 Task: Find connections with filter location Oliveira with filter topic #Leanstartupswith filter profile language Potuguese with filter current company W. L. Gore & Associates with filter school National Law School of India University with filter industry Hotels and Motels with filter service category Writing with filter keywords title Warehouse Worker
Action: Mouse moved to (212, 282)
Screenshot: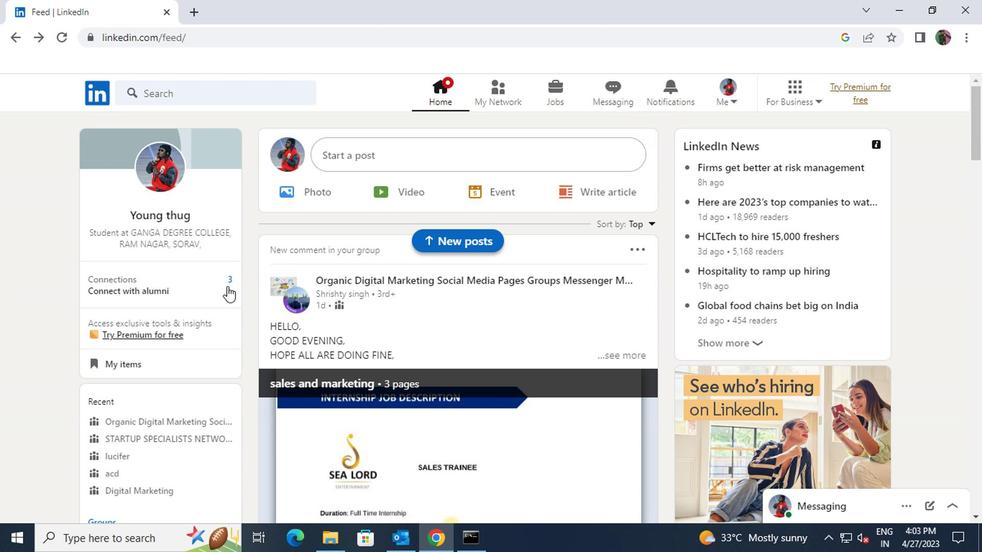 
Action: Mouse pressed left at (212, 282)
Screenshot: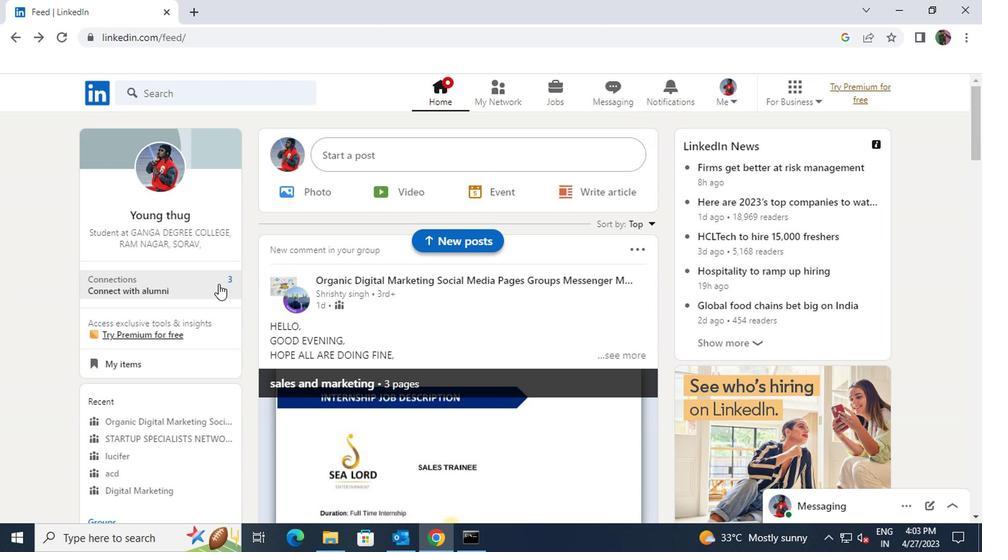 
Action: Mouse moved to (211, 179)
Screenshot: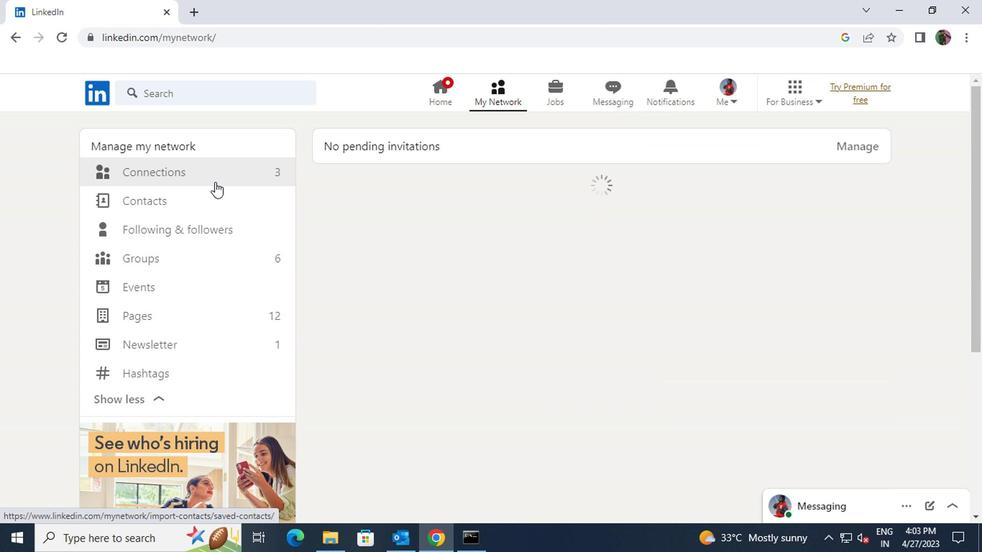 
Action: Mouse pressed left at (211, 179)
Screenshot: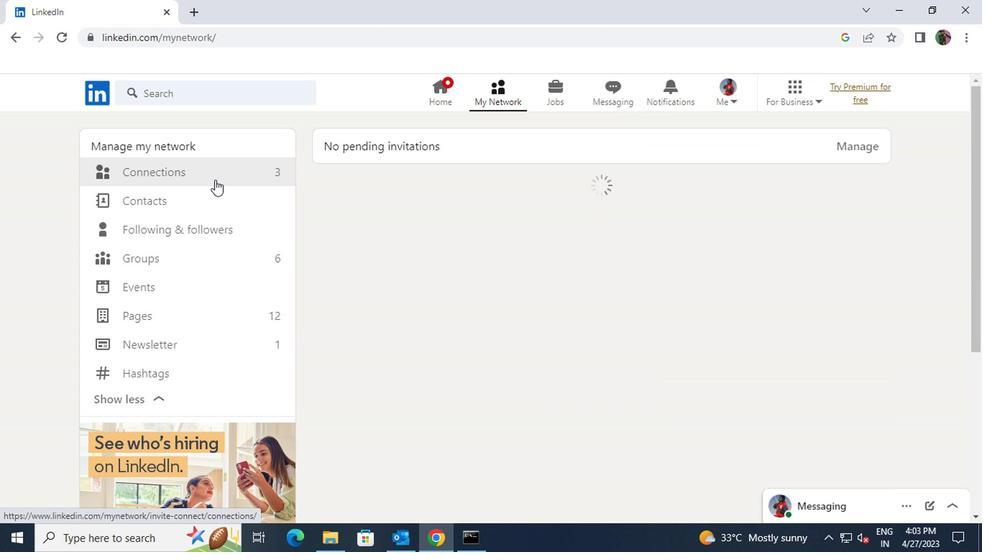 
Action: Mouse moved to (569, 175)
Screenshot: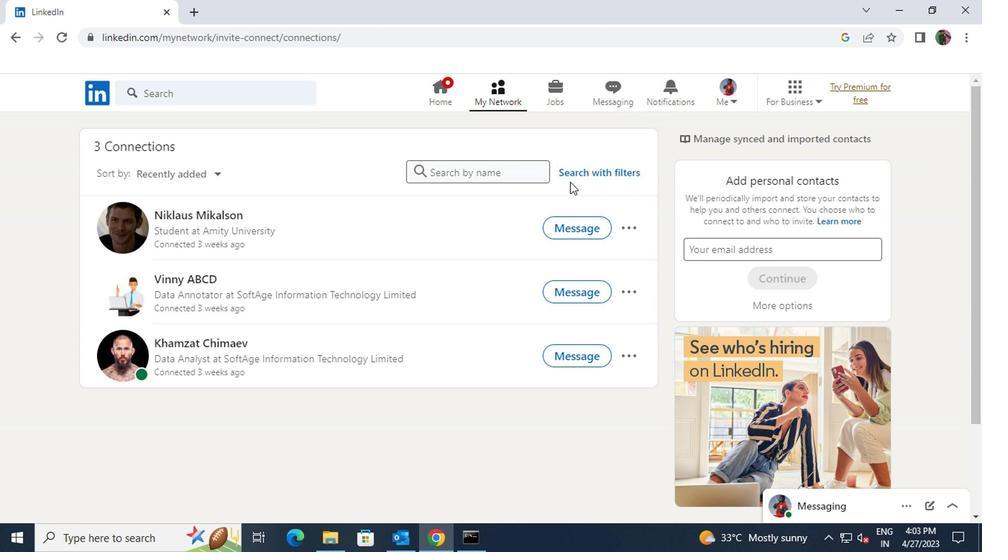 
Action: Mouse pressed left at (569, 175)
Screenshot: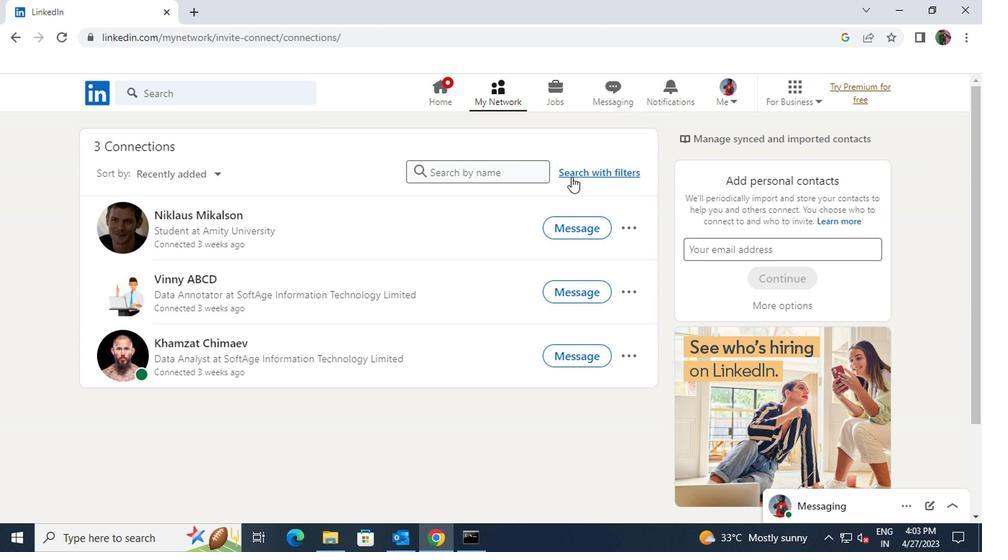 
Action: Mouse moved to (536, 131)
Screenshot: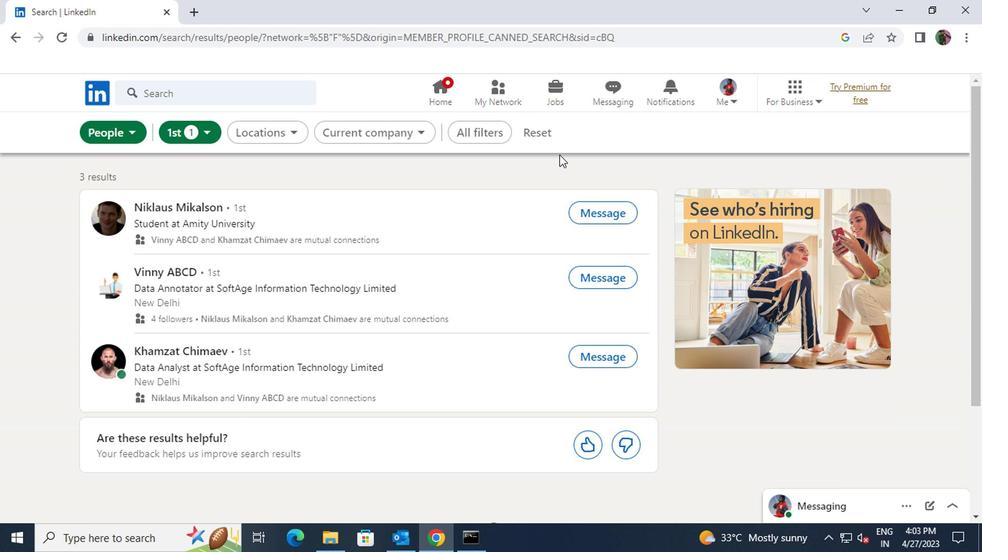 
Action: Mouse pressed left at (536, 131)
Screenshot: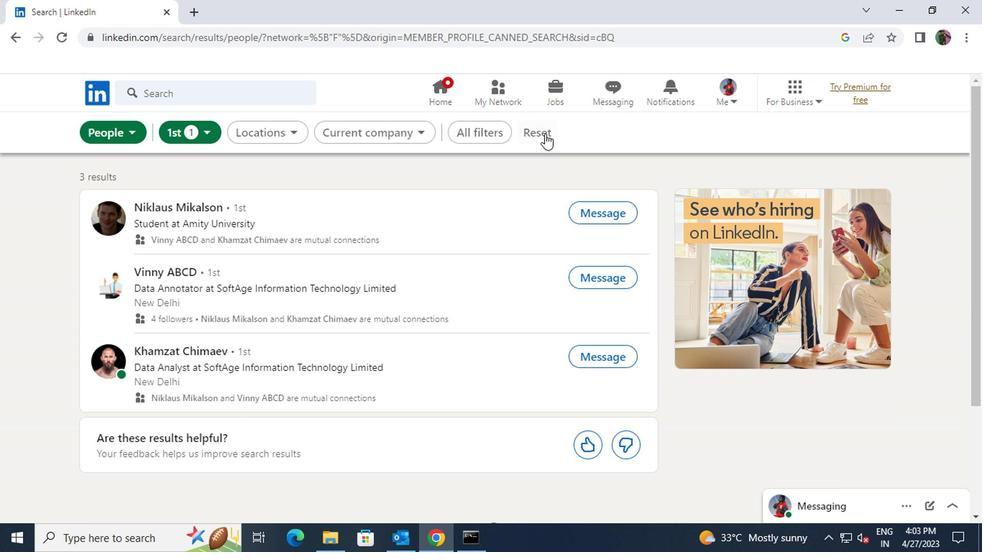 
Action: Mouse moved to (527, 131)
Screenshot: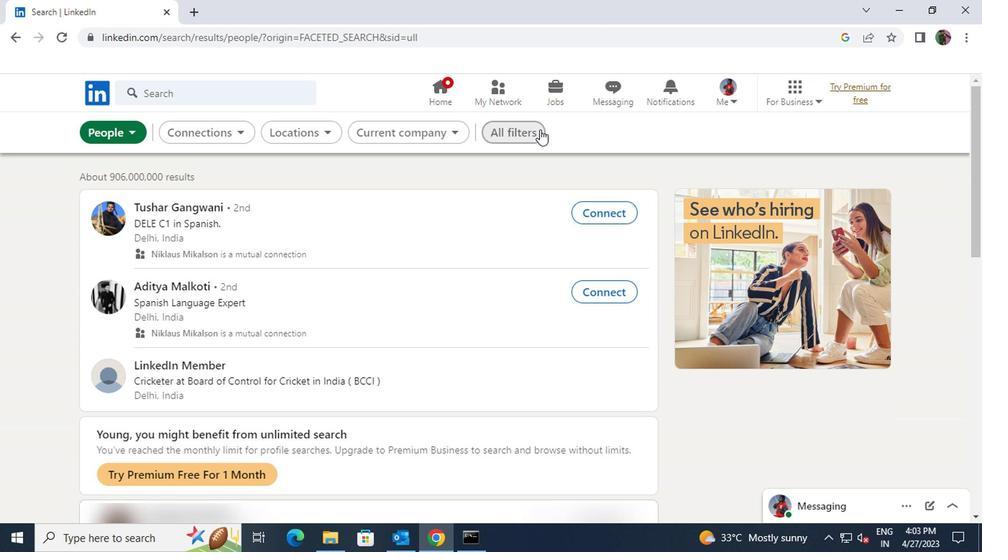 
Action: Mouse pressed left at (527, 131)
Screenshot: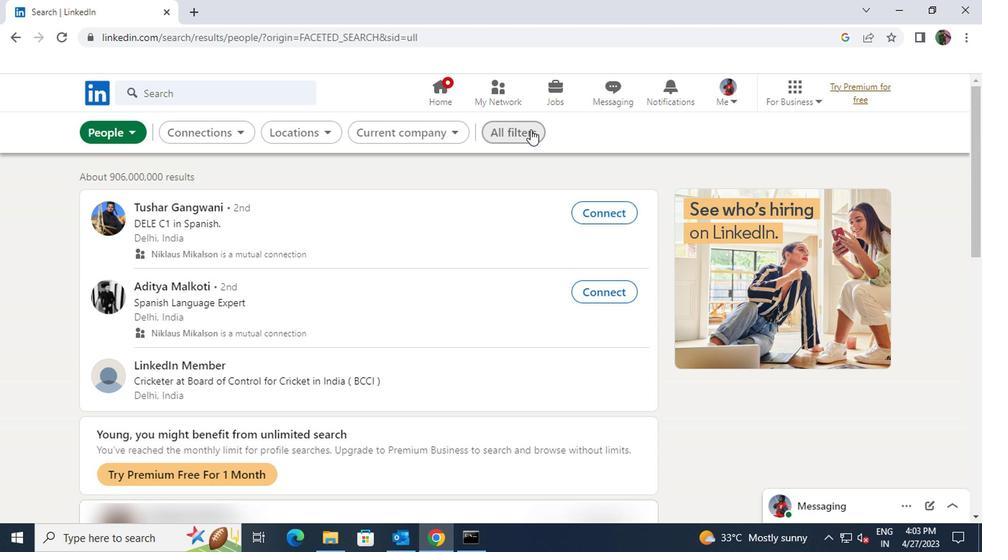 
Action: Mouse moved to (729, 323)
Screenshot: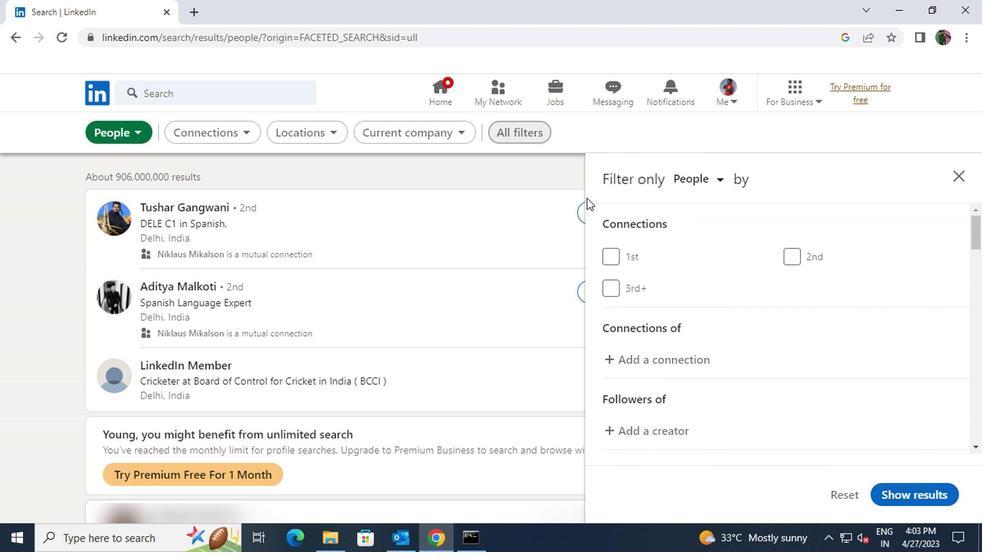 
Action: Mouse scrolled (729, 322) with delta (0, 0)
Screenshot: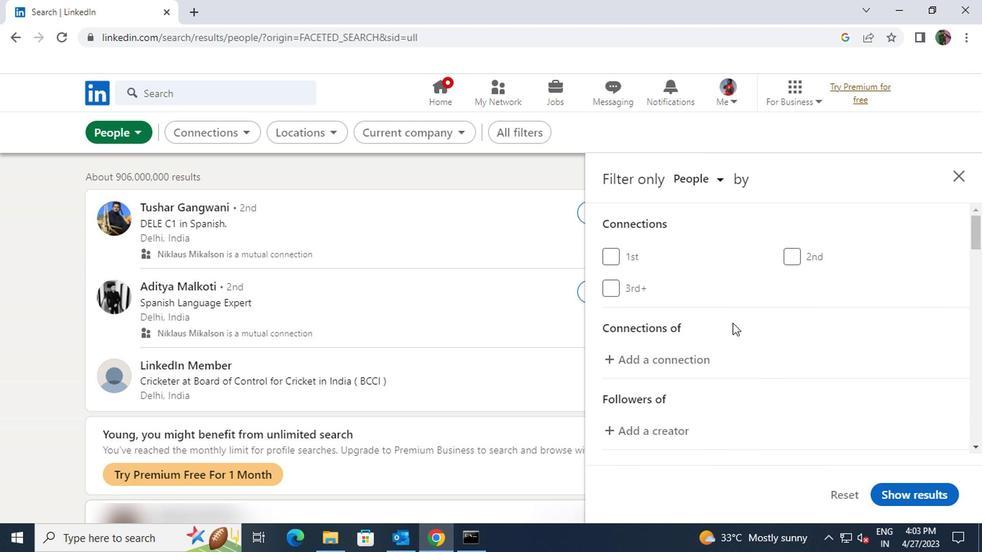 
Action: Mouse scrolled (729, 322) with delta (0, 0)
Screenshot: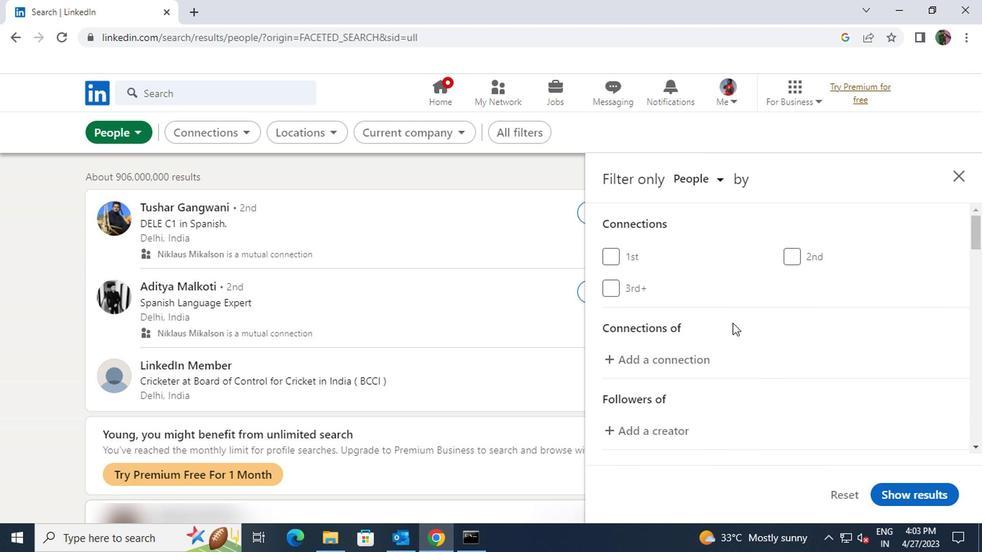 
Action: Mouse moved to (729, 323)
Screenshot: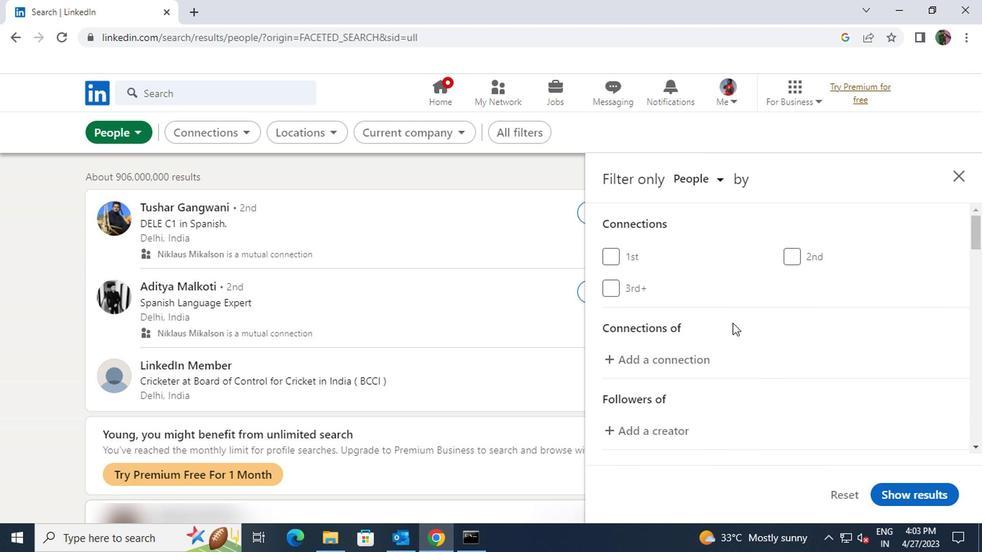 
Action: Mouse scrolled (729, 322) with delta (0, 0)
Screenshot: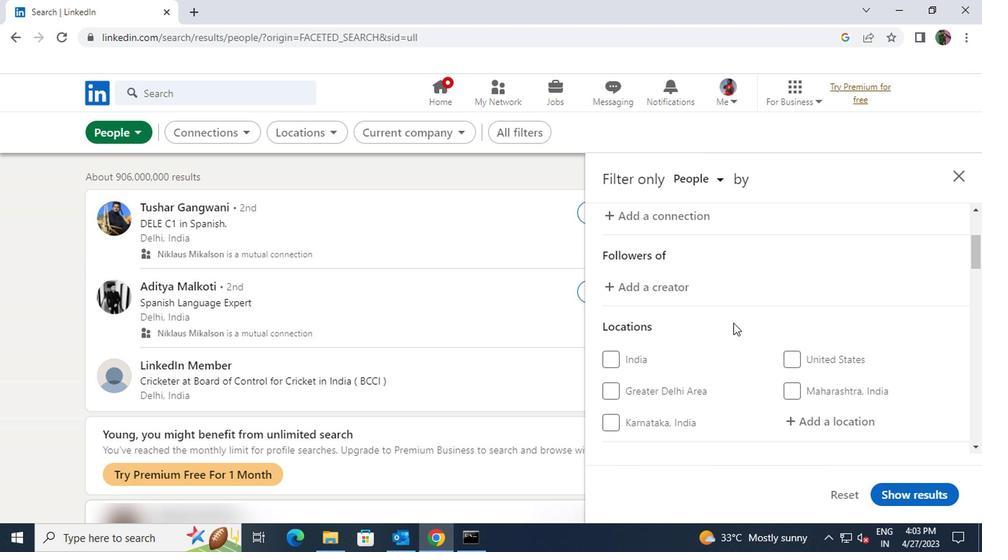 
Action: Mouse moved to (796, 347)
Screenshot: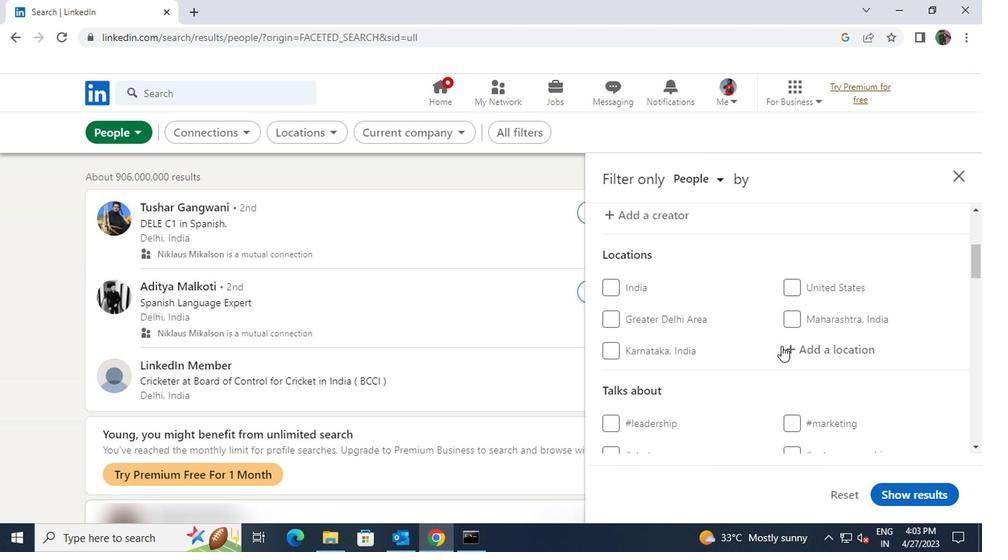 
Action: Mouse pressed left at (796, 347)
Screenshot: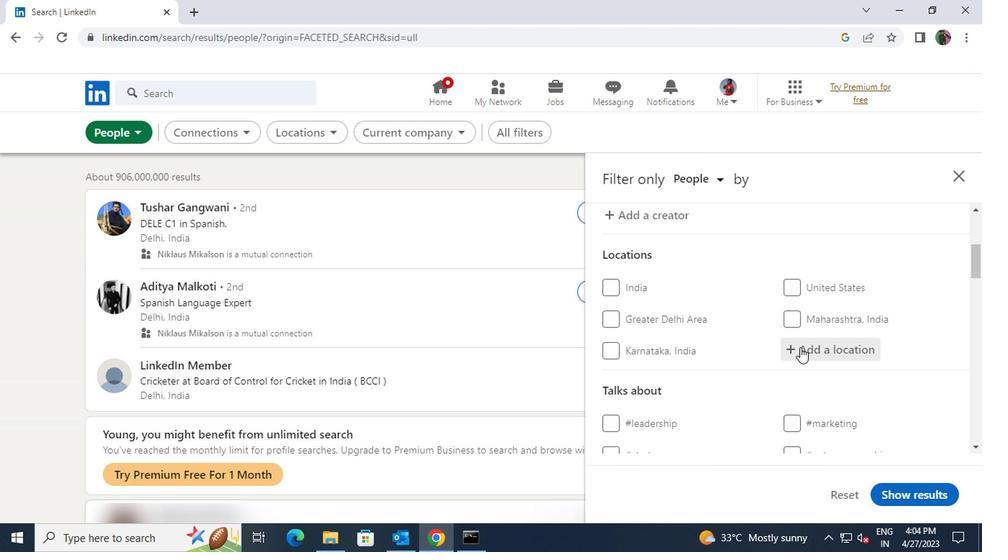 
Action: Key pressed <Key.shift>OLIVEIRA
Screenshot: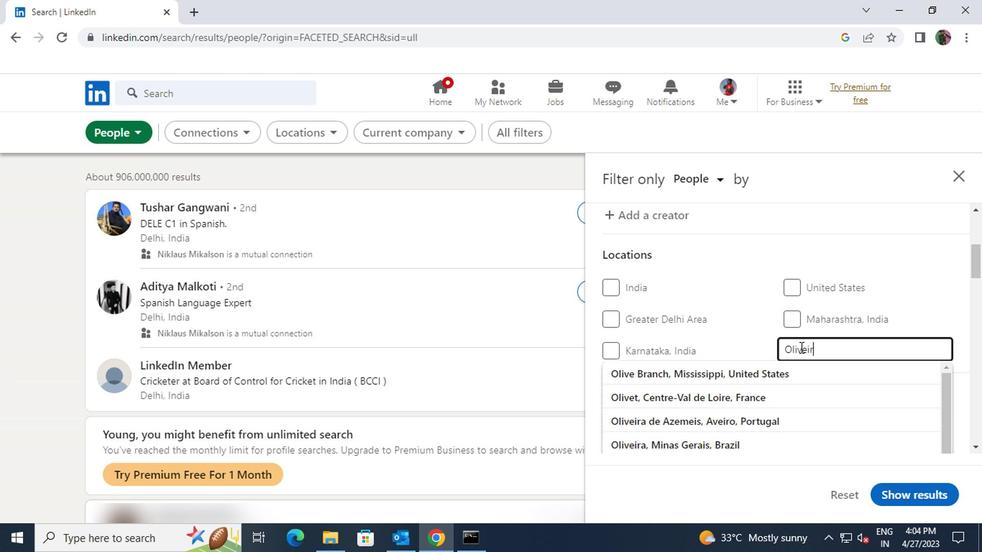 
Action: Mouse moved to (795, 370)
Screenshot: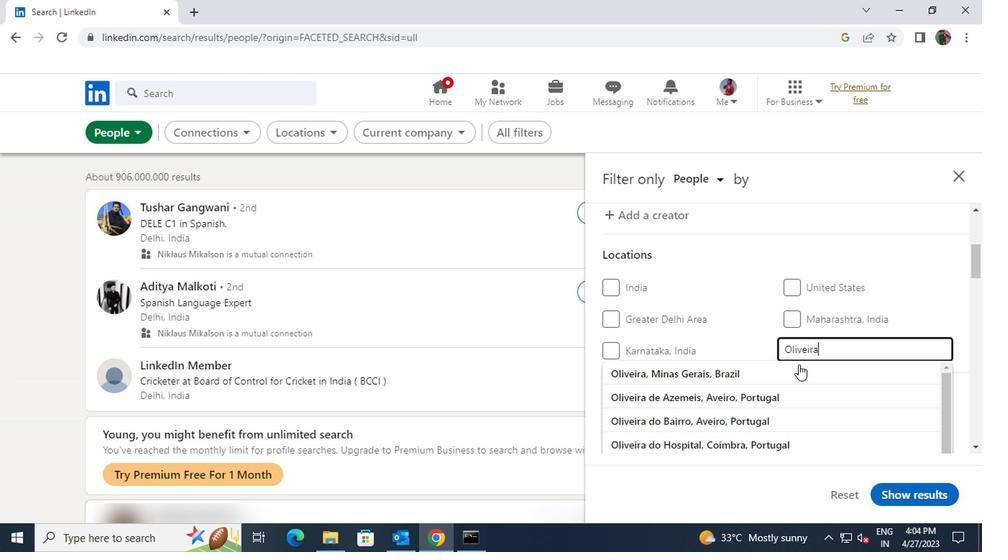 
Action: Mouse pressed left at (795, 370)
Screenshot: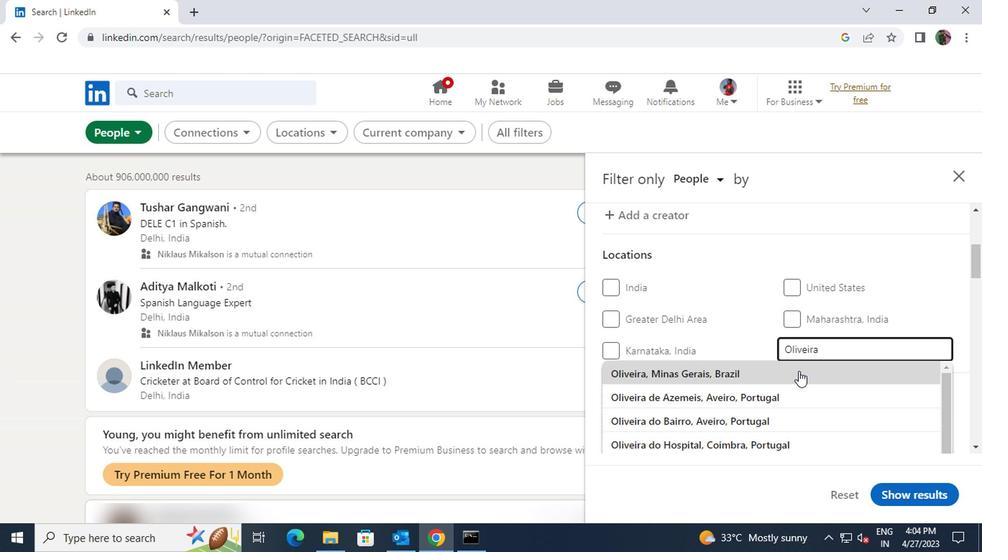 
Action: Mouse scrolled (795, 370) with delta (0, 0)
Screenshot: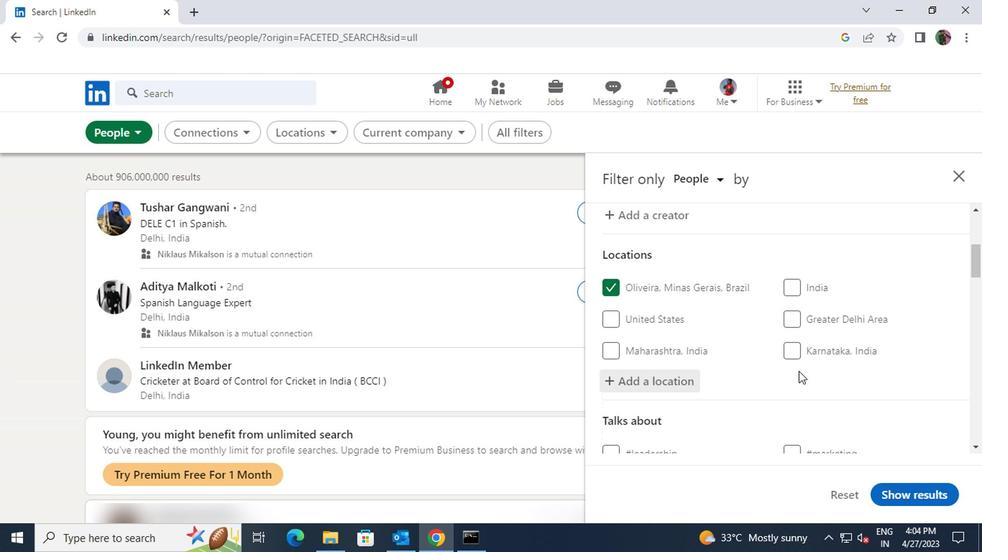 
Action: Mouse scrolled (795, 370) with delta (0, 0)
Screenshot: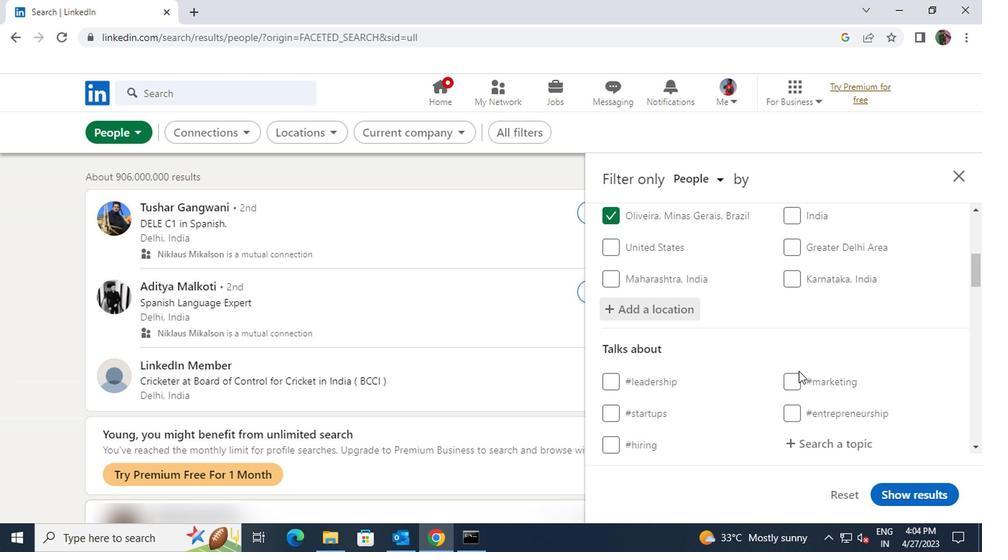 
Action: Mouse pressed left at (795, 370)
Screenshot: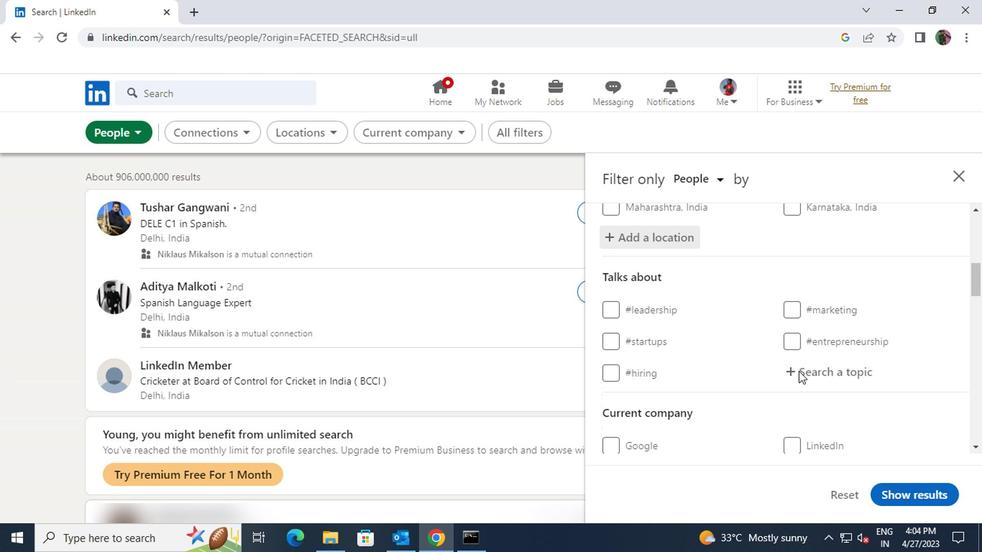
Action: Key pressed <Key.shift><Key.shift><Key.shift><Key.shift><Key.shift>#<Key.shift>LEANSTARTUPWITH
Screenshot: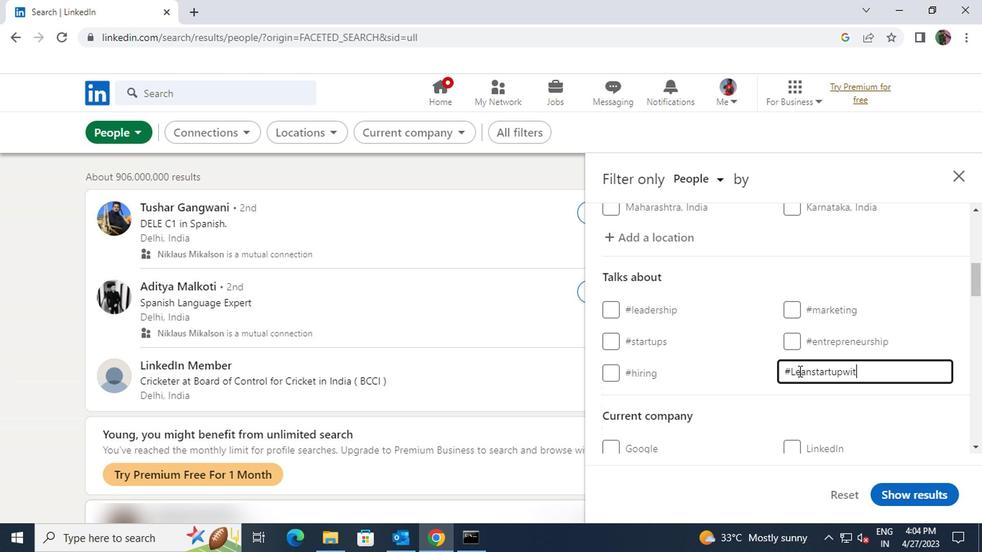 
Action: Mouse scrolled (795, 370) with delta (0, 0)
Screenshot: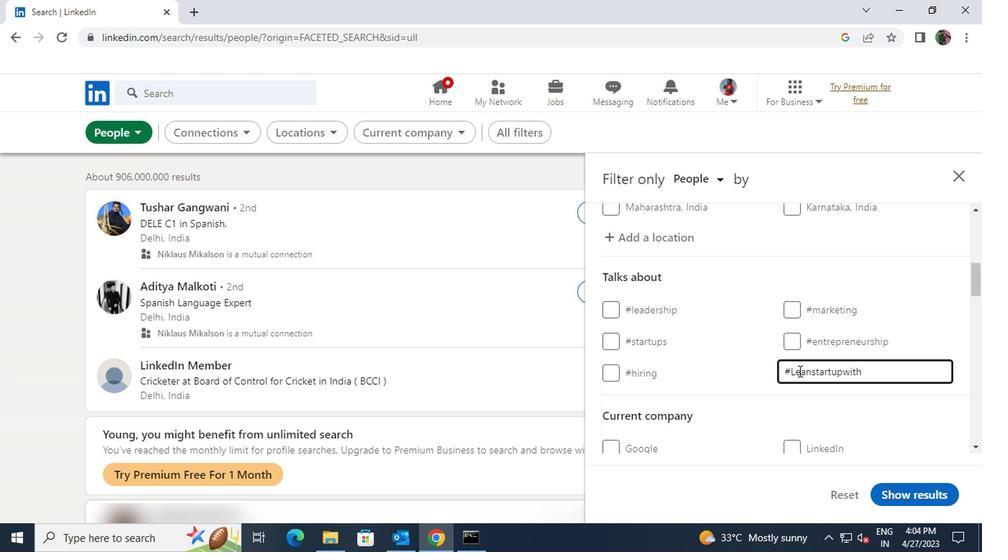 
Action: Mouse scrolled (795, 370) with delta (0, 0)
Screenshot: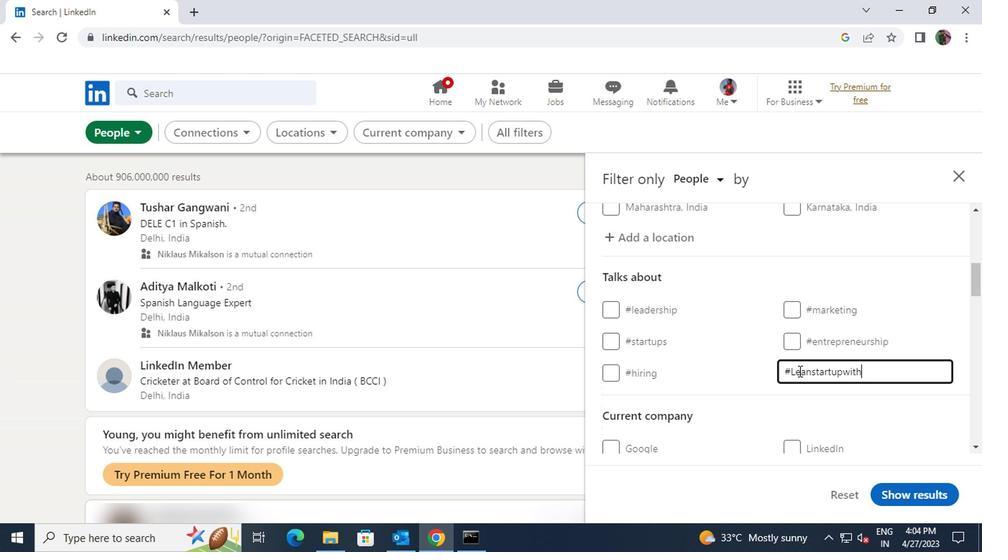 
Action: Mouse moved to (798, 370)
Screenshot: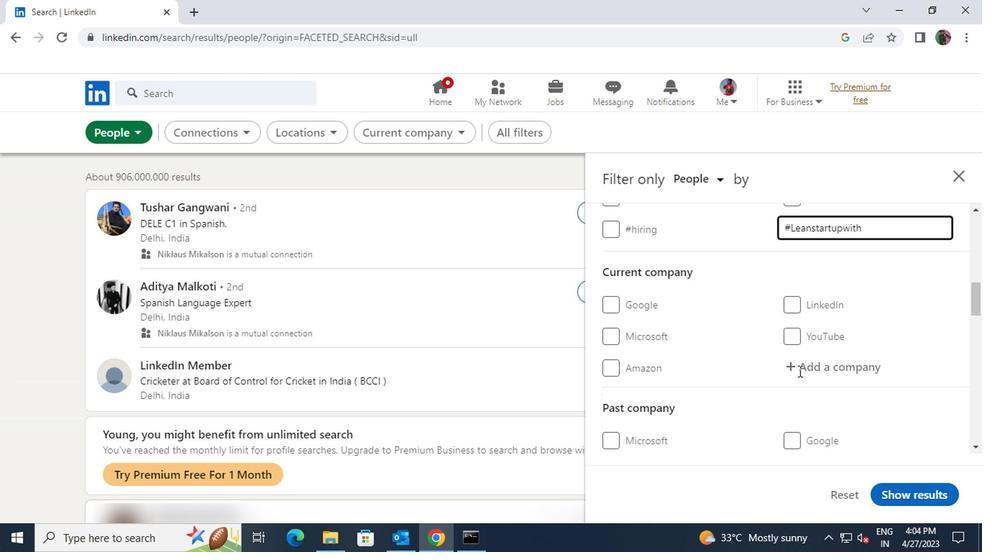 
Action: Mouse pressed left at (798, 370)
Screenshot: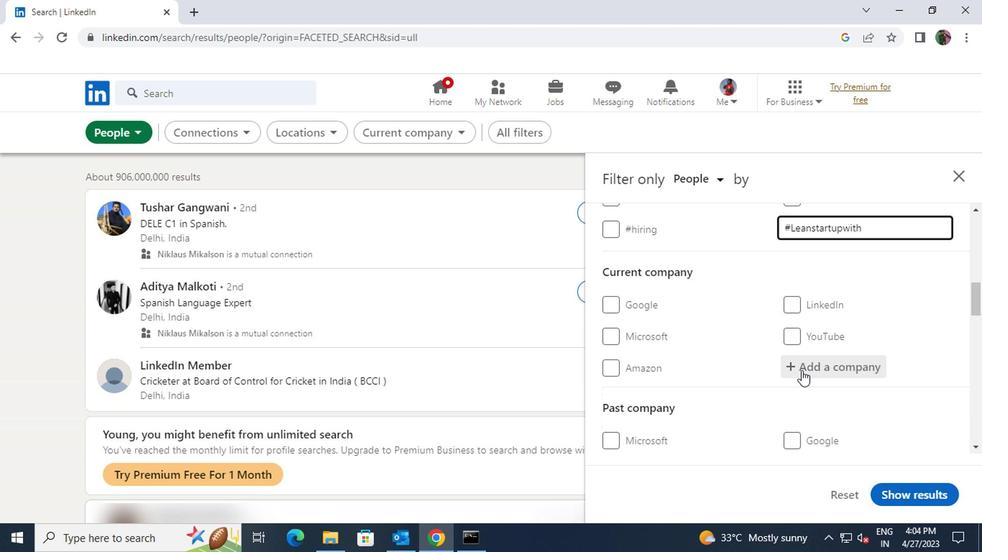 
Action: Key pressed <Key.shift><Key.shift><Key.shift><Key.shift><Key.shift><Key.shift>W>
Screenshot: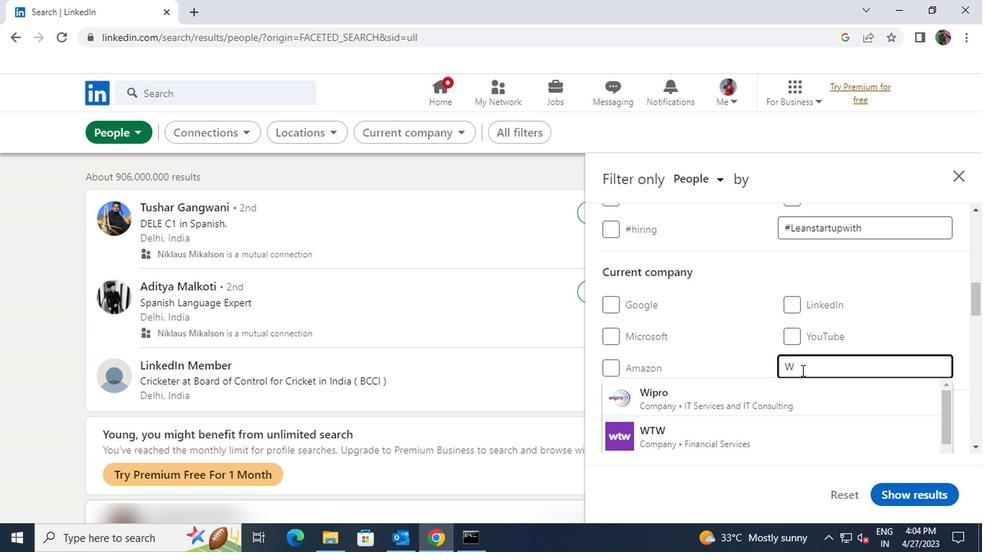 
Action: Mouse moved to (788, 368)
Screenshot: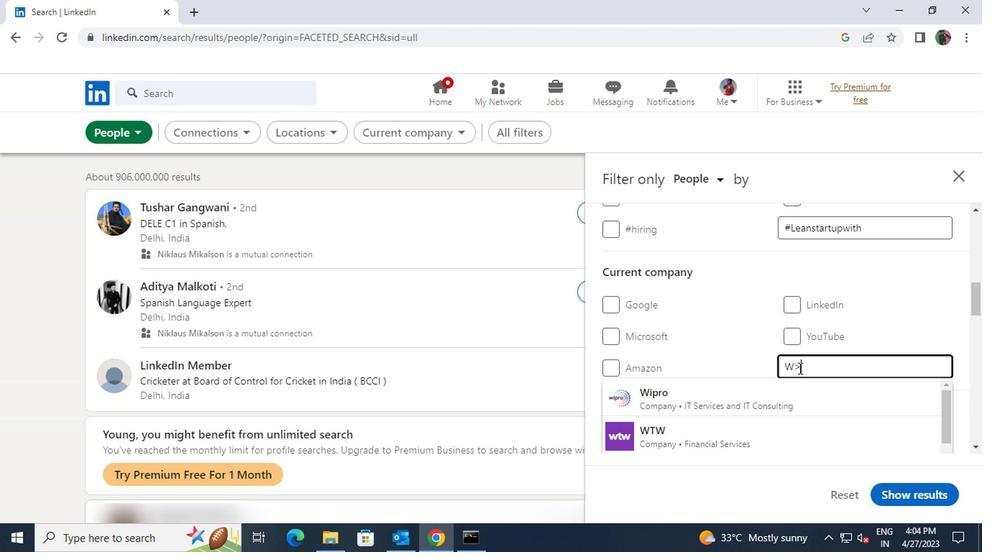 
Action: Mouse pressed left at (788, 368)
Screenshot: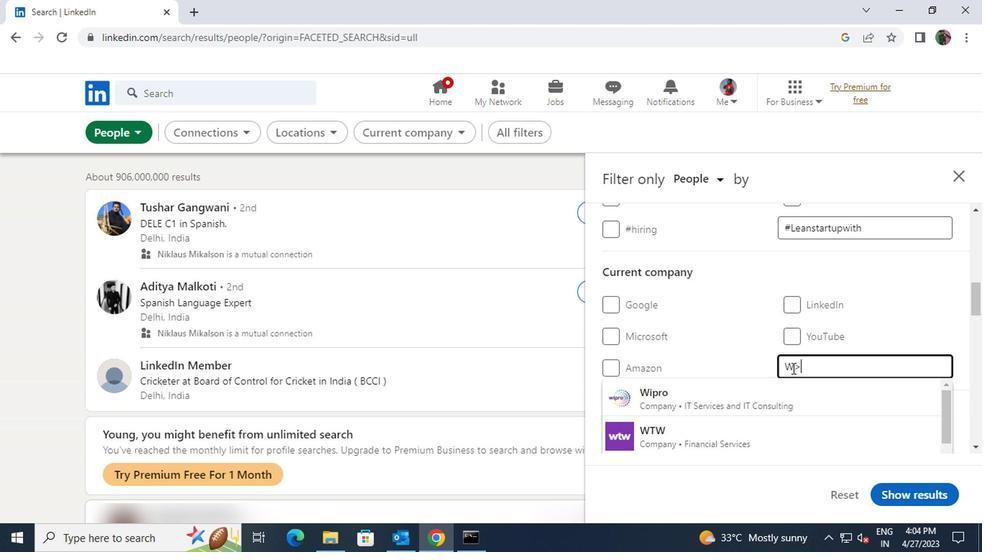 
Action: Mouse moved to (796, 369)
Screenshot: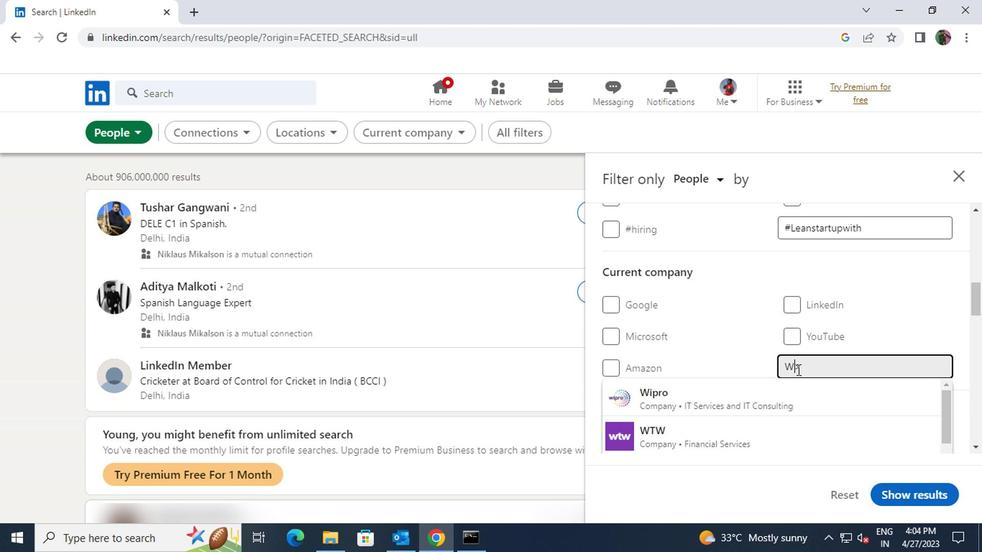 
Action: Key pressed .L
Screenshot: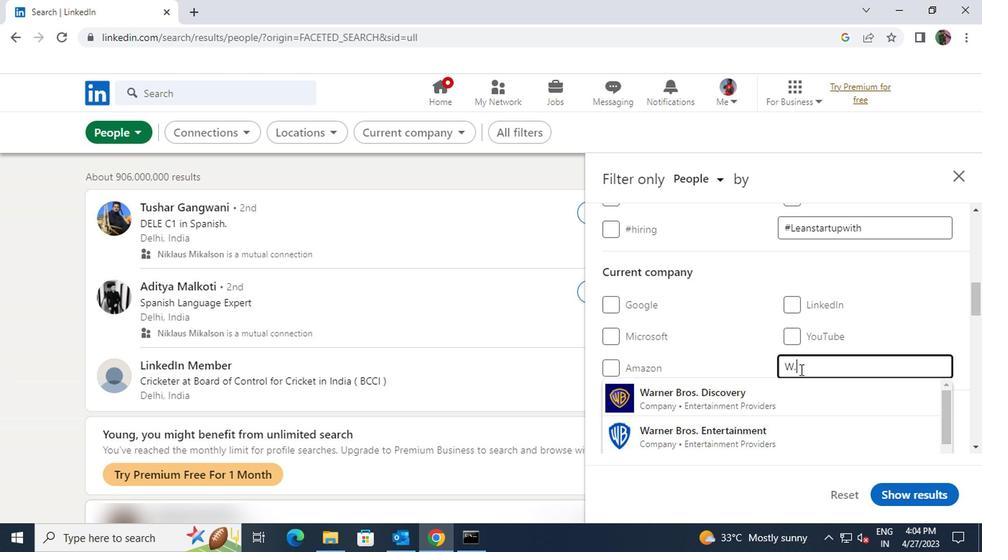 
Action: Mouse moved to (795, 382)
Screenshot: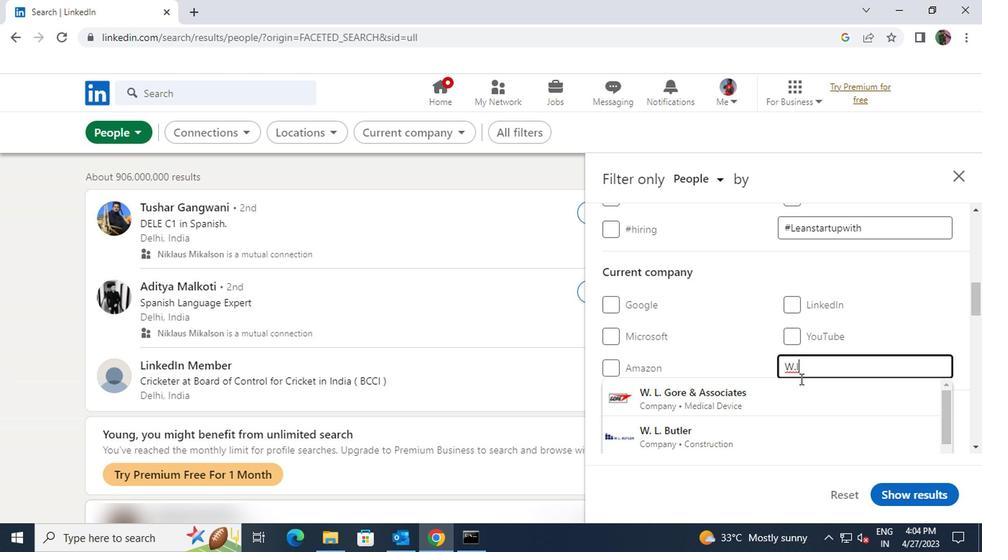 
Action: Mouse pressed left at (795, 382)
Screenshot: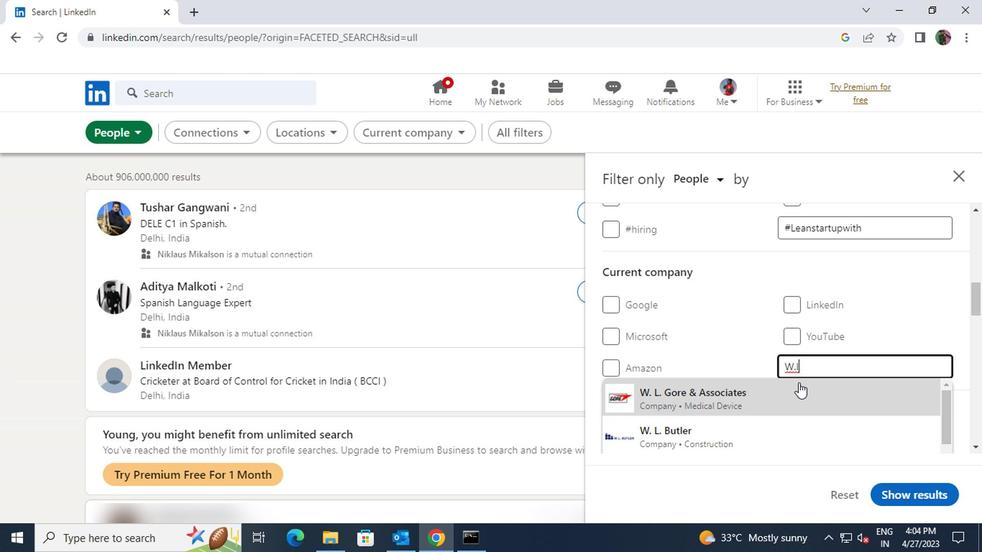 
Action: Mouse scrolled (795, 382) with delta (0, 0)
Screenshot: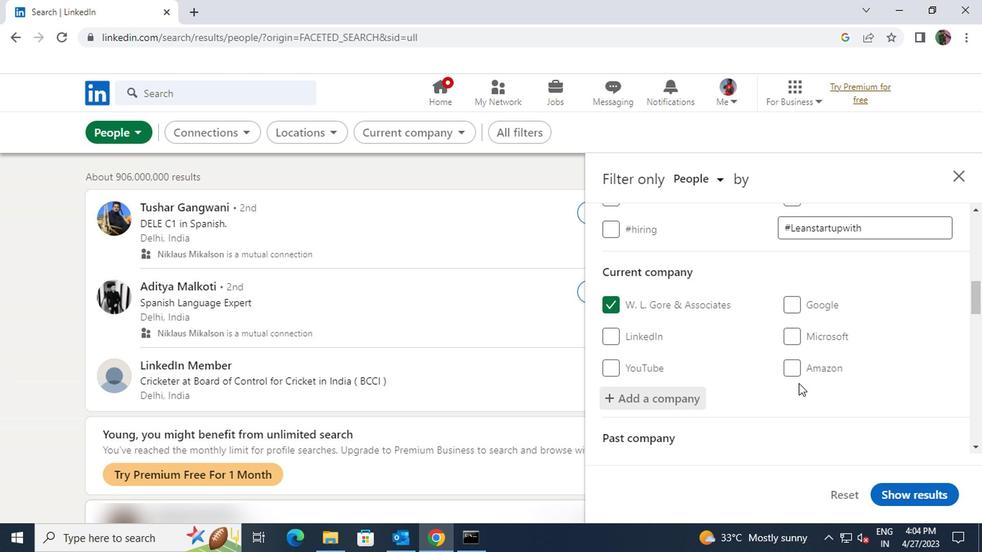 
Action: Mouse scrolled (795, 382) with delta (0, 0)
Screenshot: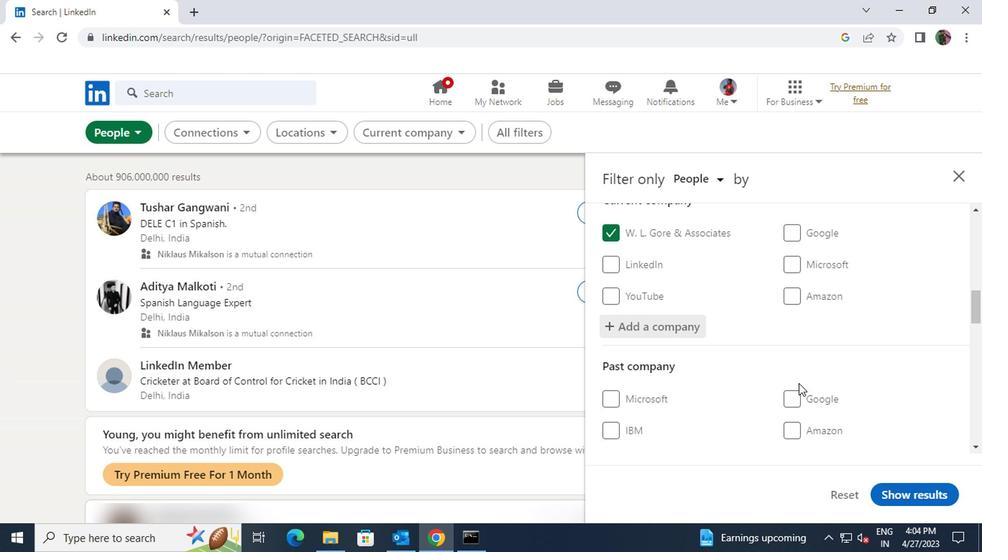 
Action: Mouse scrolled (795, 382) with delta (0, 0)
Screenshot: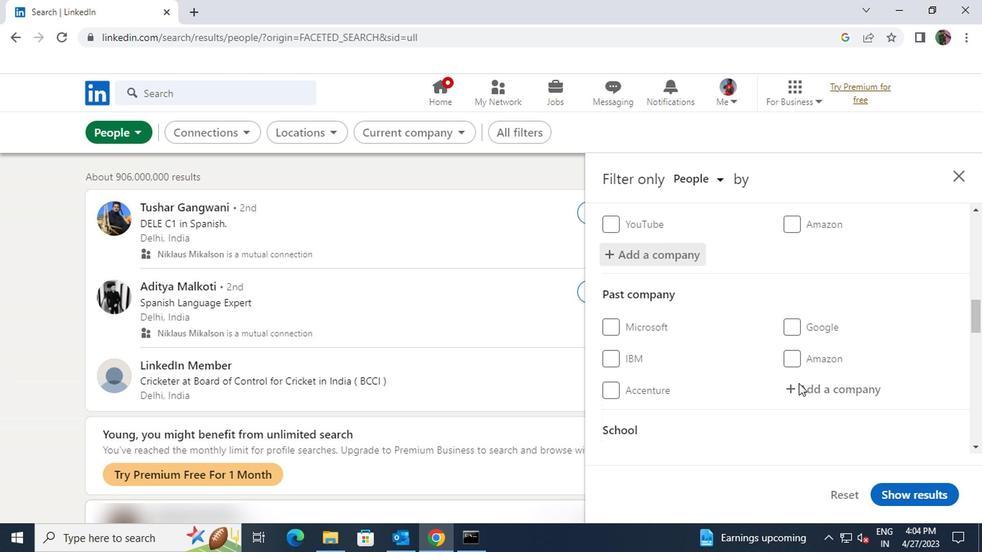 
Action: Mouse scrolled (795, 382) with delta (0, 0)
Screenshot: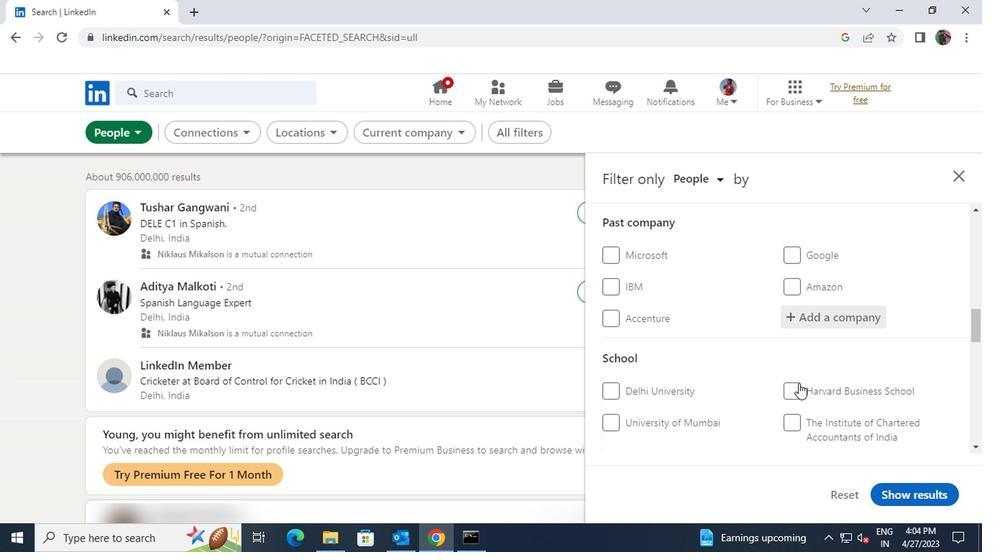 
Action: Mouse moved to (791, 388)
Screenshot: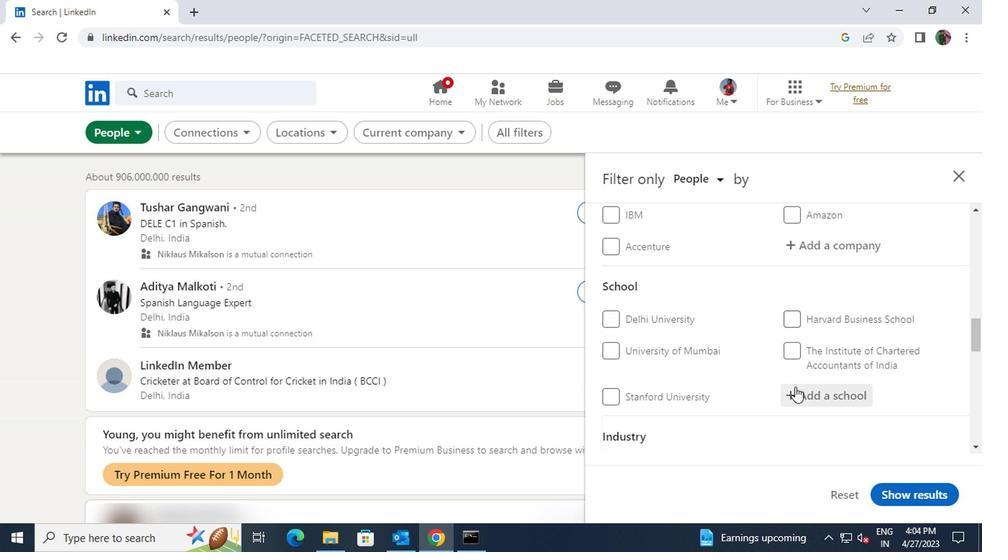 
Action: Mouse pressed left at (791, 388)
Screenshot: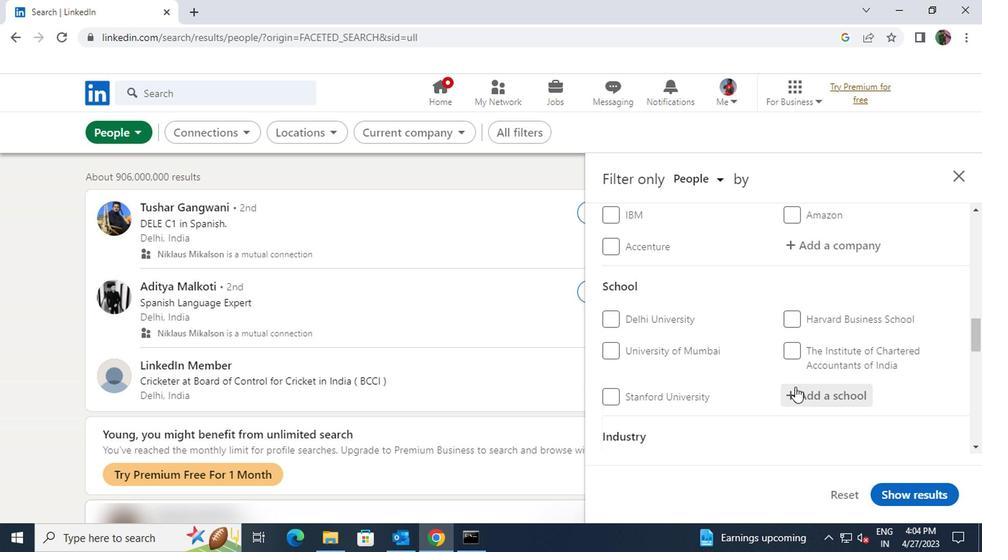 
Action: Key pressed <Key.shift>NATIONAL<Key.space><Key.shift>LAW<Key.space><Key.shift>SCHOOL
Screenshot: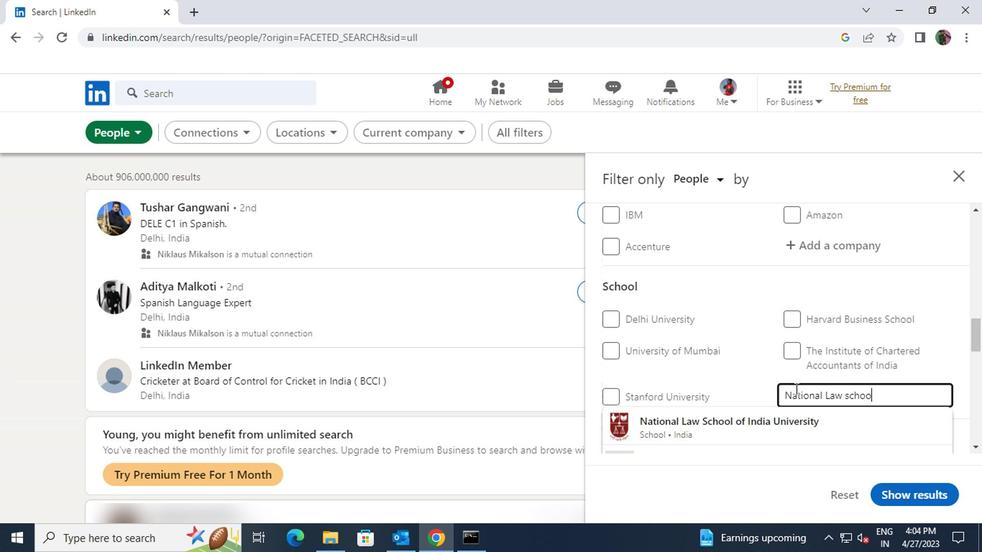
Action: Mouse moved to (790, 410)
Screenshot: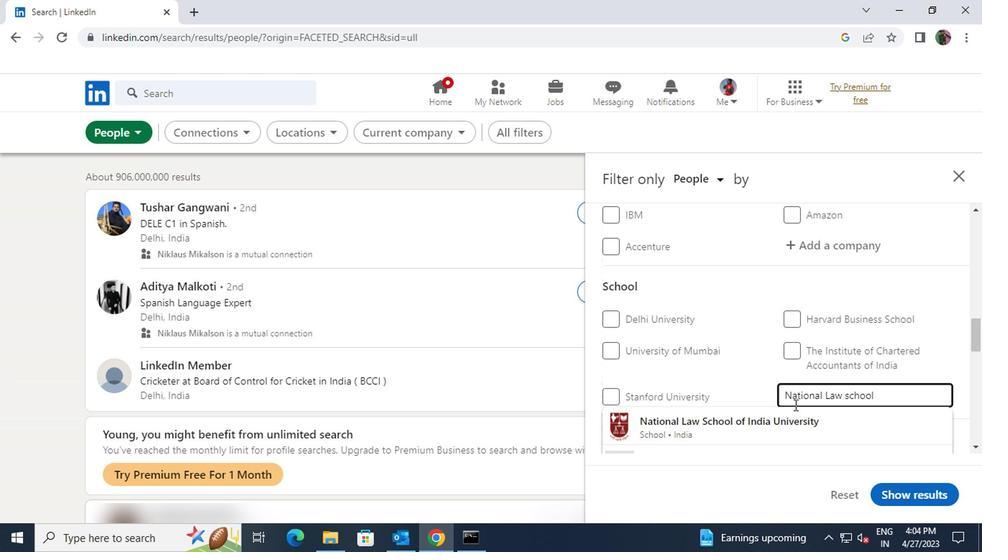 
Action: Mouse pressed left at (790, 410)
Screenshot: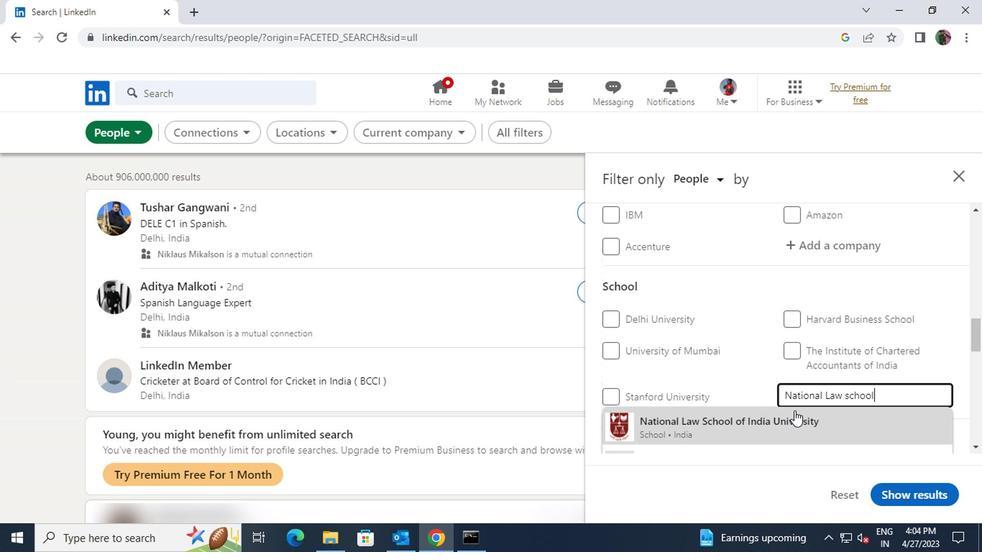 
Action: Mouse scrolled (790, 408) with delta (0, -1)
Screenshot: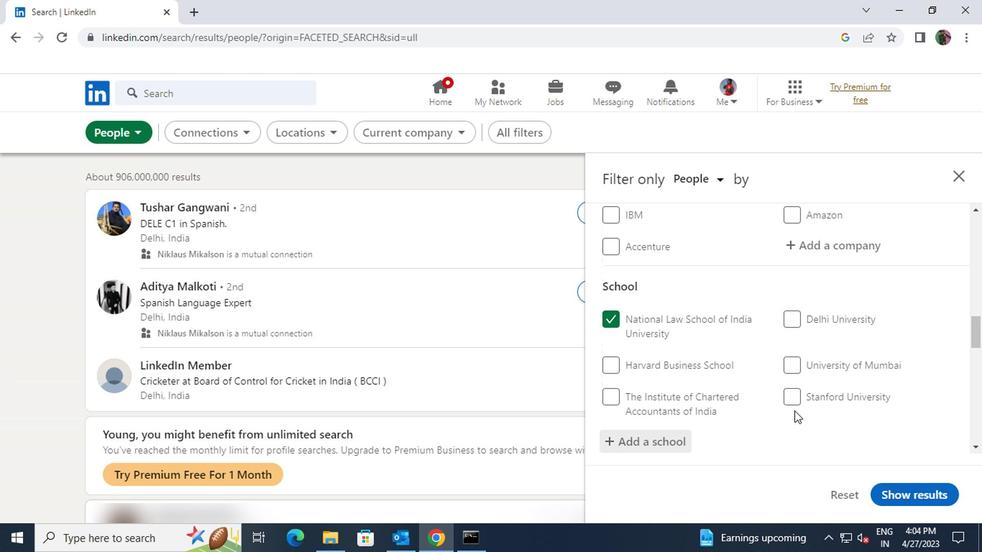 
Action: Mouse scrolled (790, 408) with delta (0, -1)
Screenshot: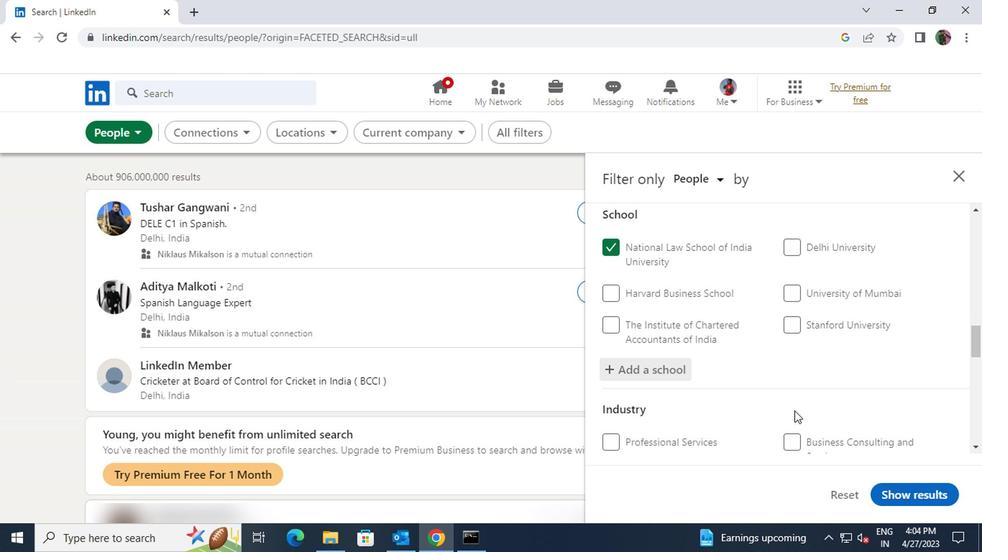 
Action: Mouse scrolled (790, 408) with delta (0, -1)
Screenshot: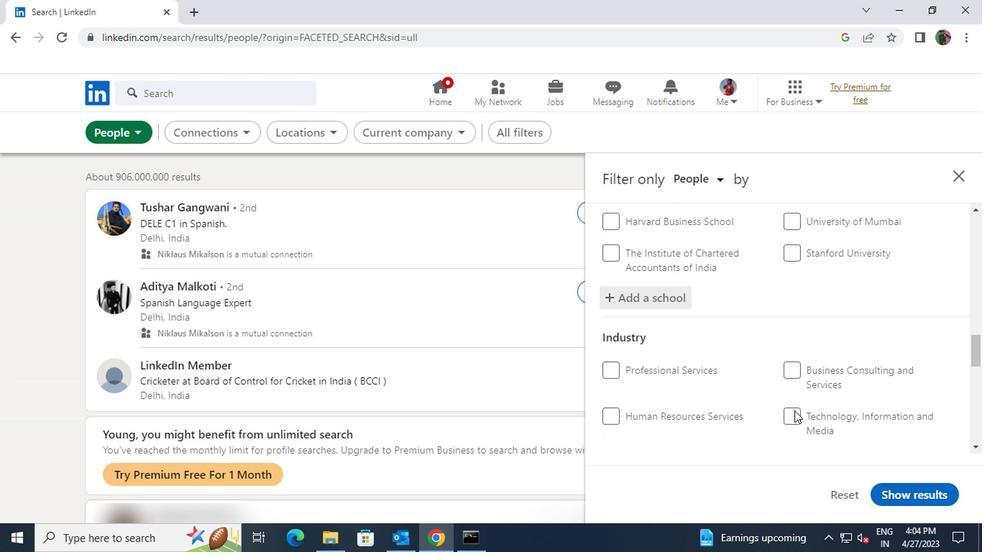 
Action: Mouse moved to (804, 395)
Screenshot: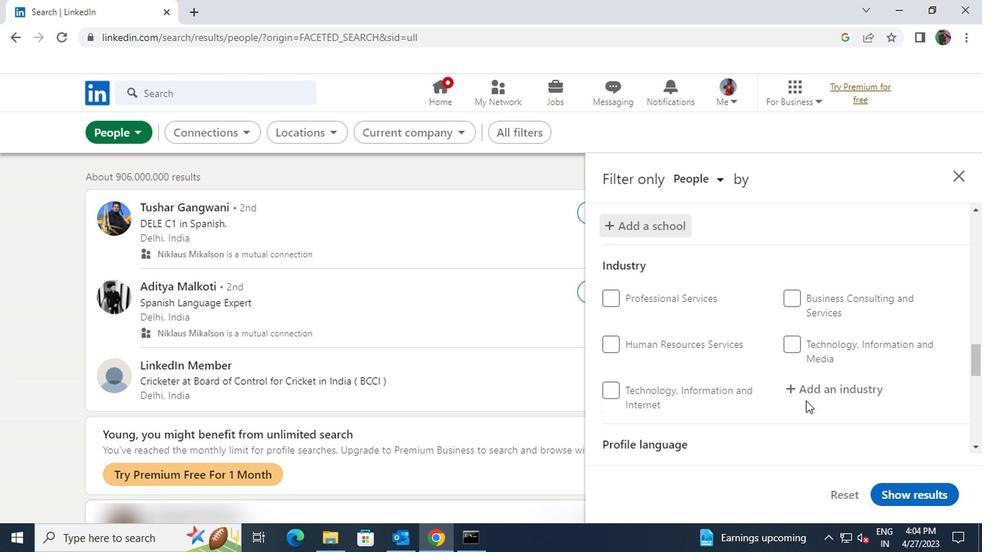 
Action: Mouse pressed left at (804, 395)
Screenshot: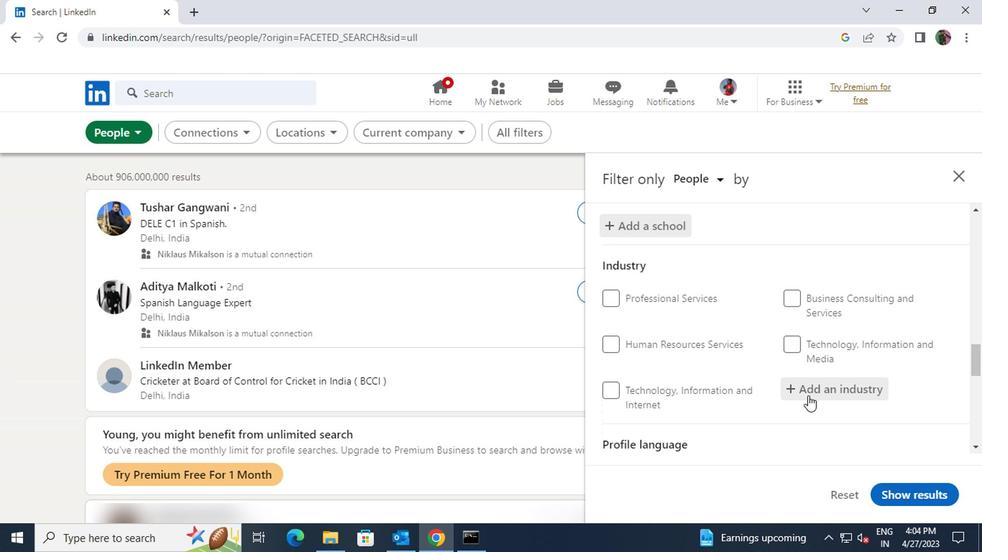 
Action: Key pressed <Key.shift>HOTELS
Screenshot: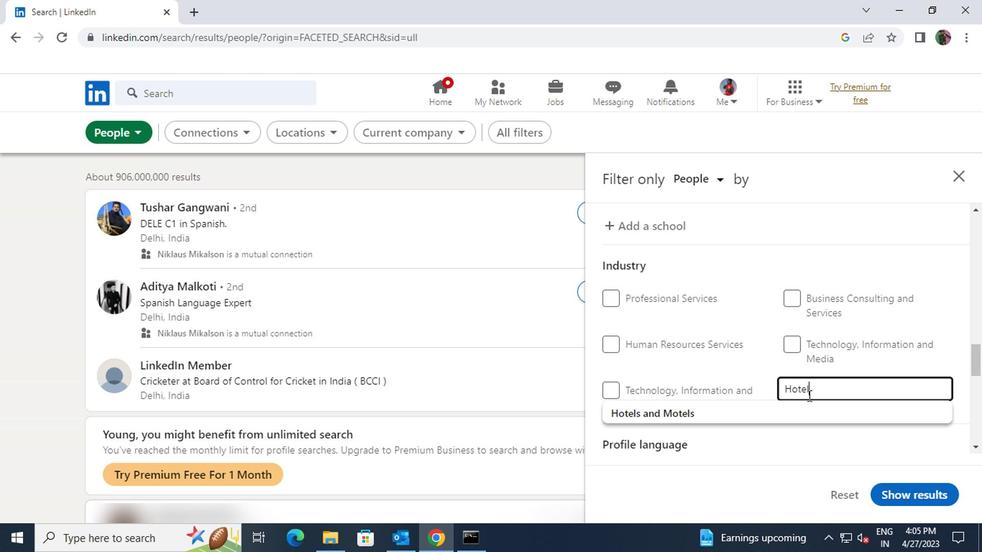 
Action: Mouse moved to (791, 401)
Screenshot: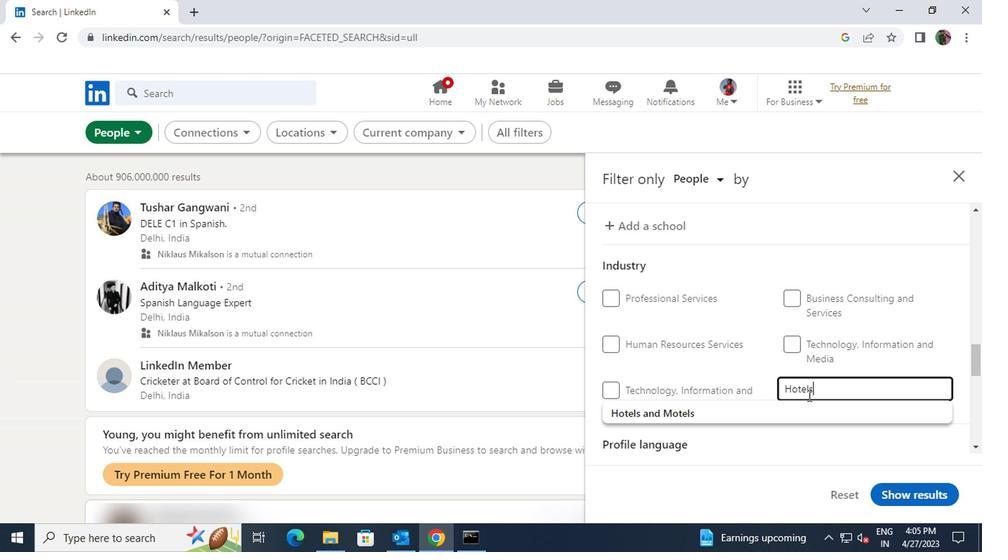 
Action: Mouse pressed left at (791, 401)
Screenshot: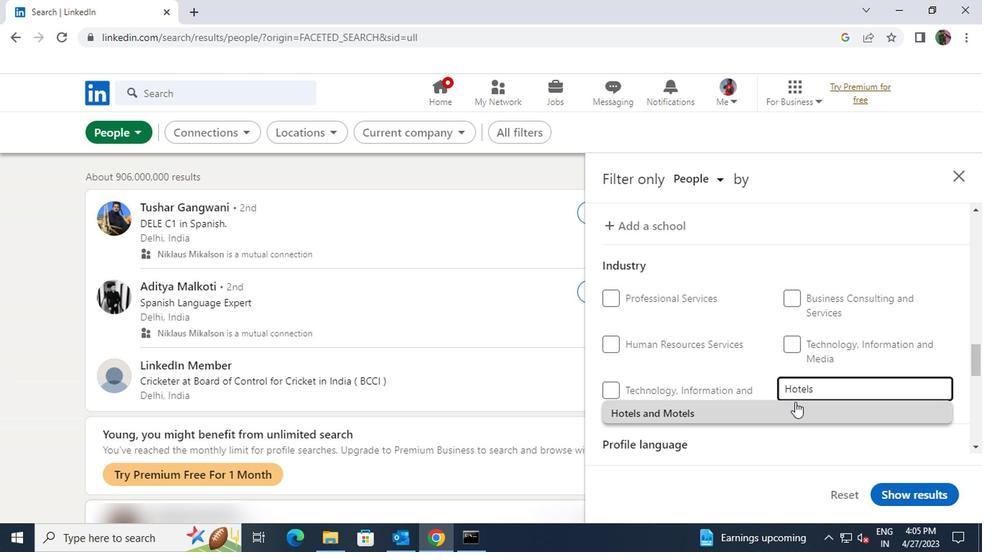 
Action: Mouse scrolled (791, 400) with delta (0, 0)
Screenshot: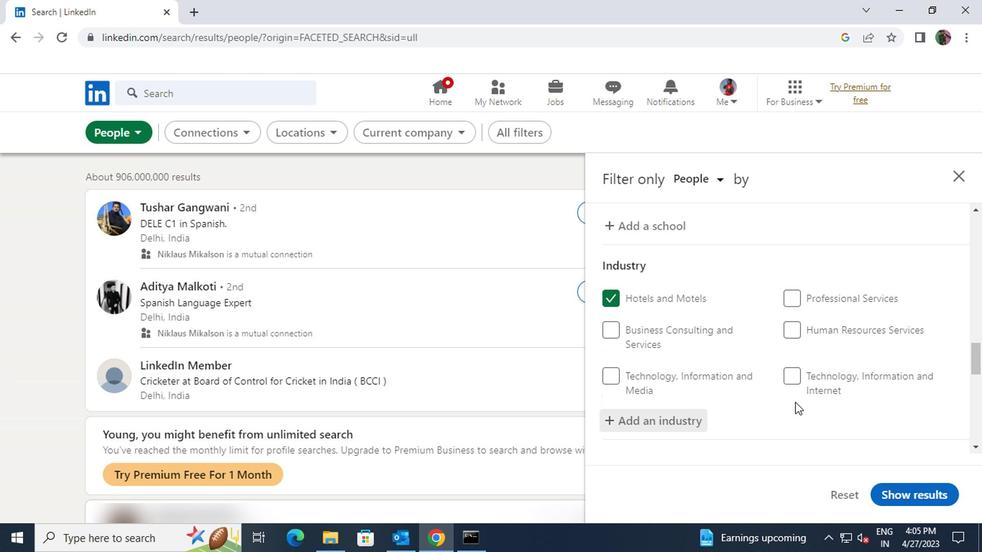 
Action: Mouse scrolled (791, 400) with delta (0, 0)
Screenshot: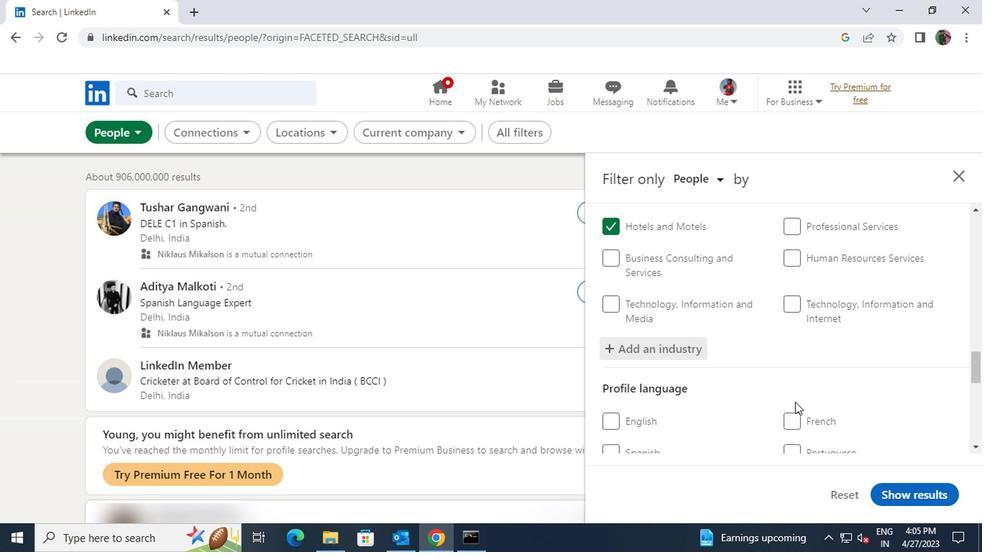 
Action: Mouse moved to (790, 382)
Screenshot: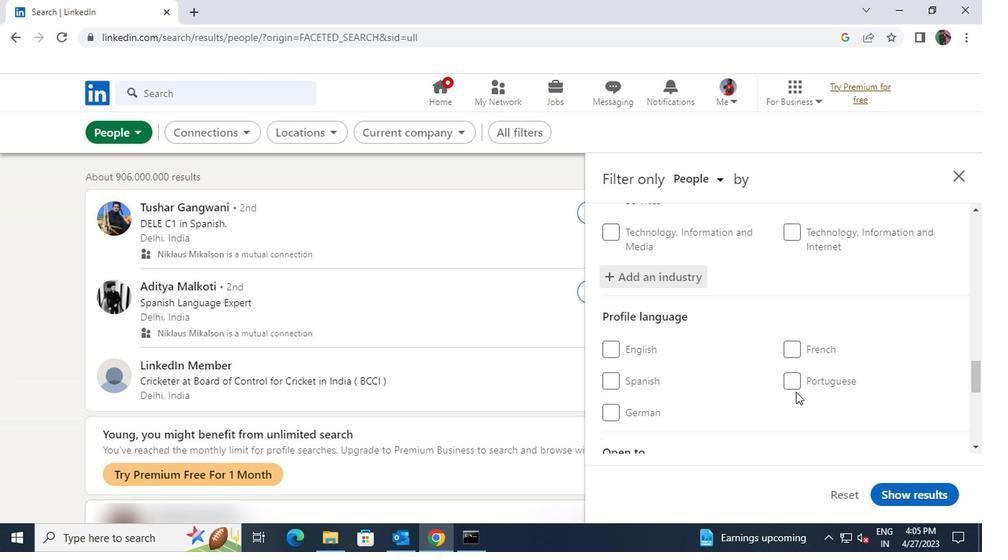 
Action: Mouse pressed left at (790, 382)
Screenshot: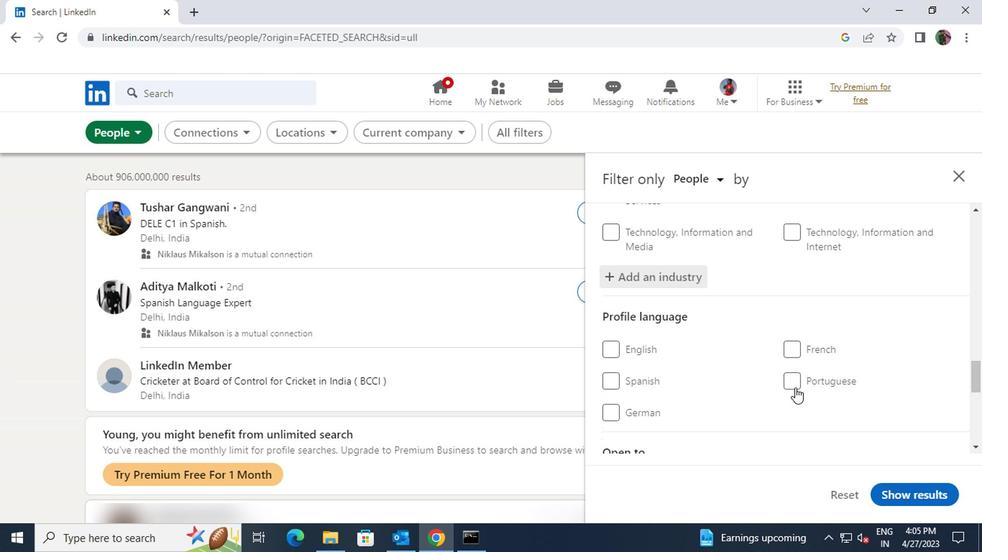 
Action: Mouse moved to (779, 408)
Screenshot: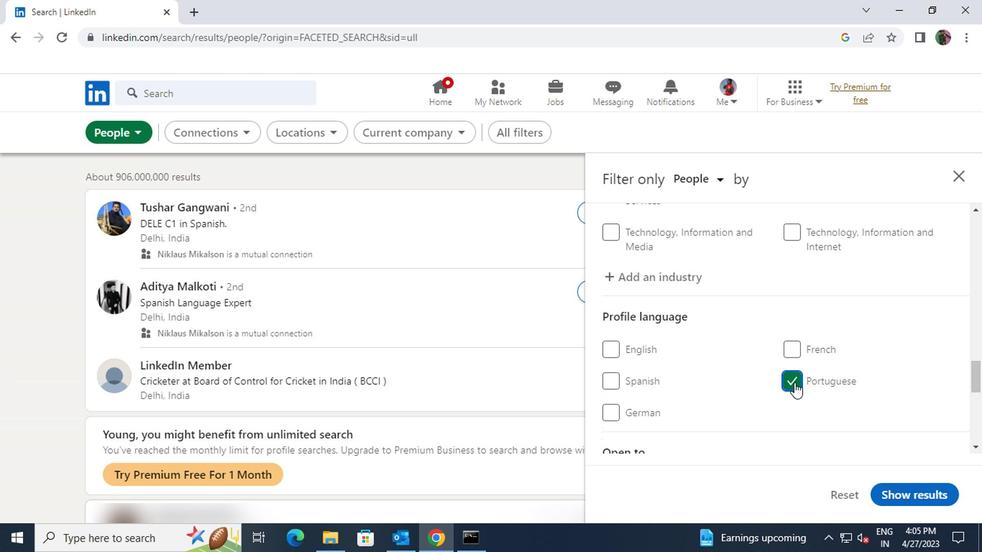
Action: Mouse scrolled (779, 408) with delta (0, 0)
Screenshot: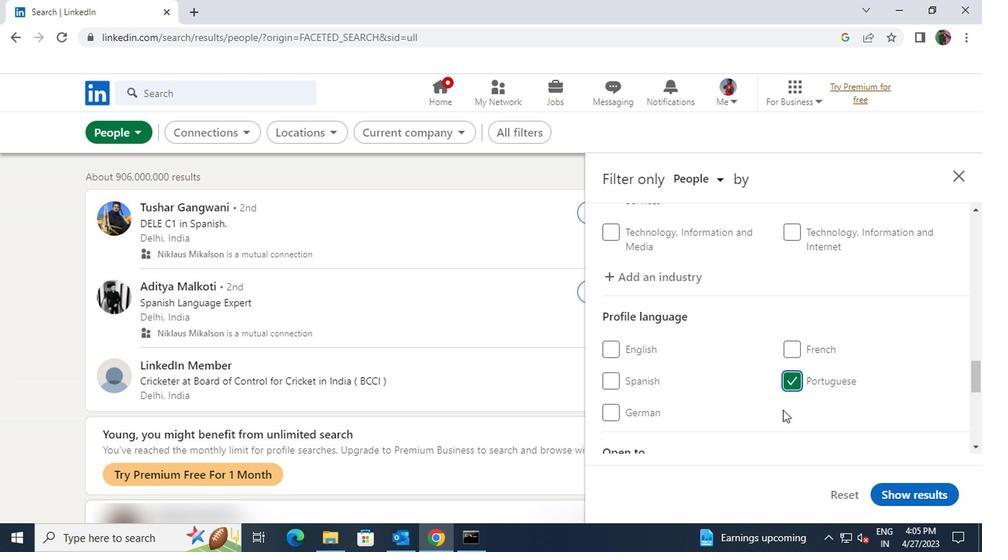 
Action: Mouse scrolled (779, 408) with delta (0, 0)
Screenshot: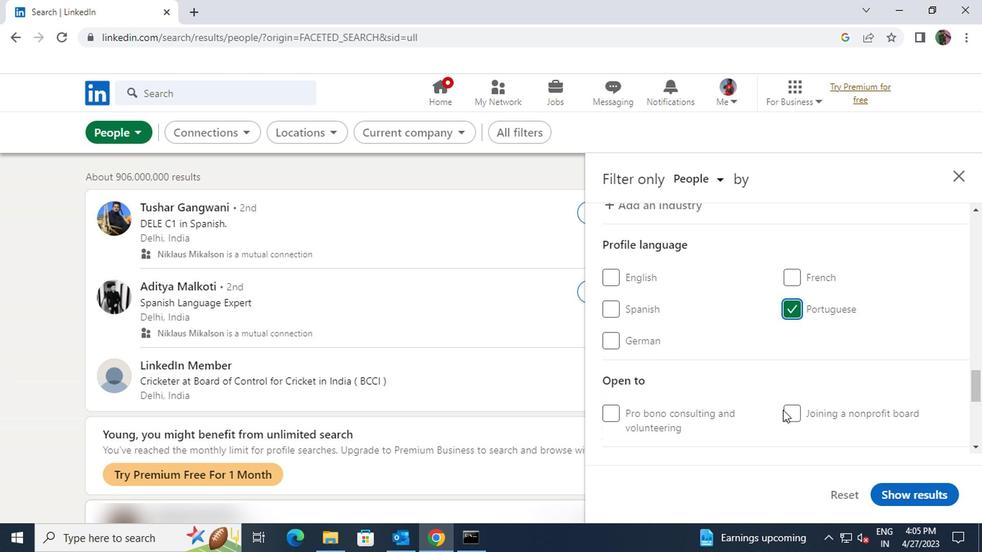 
Action: Mouse scrolled (779, 408) with delta (0, 0)
Screenshot: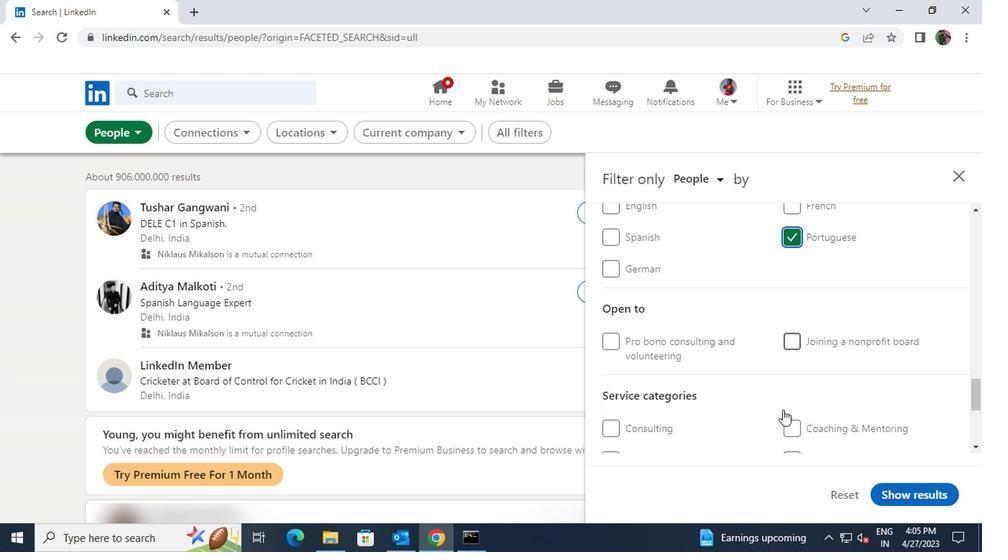 
Action: Mouse moved to (796, 423)
Screenshot: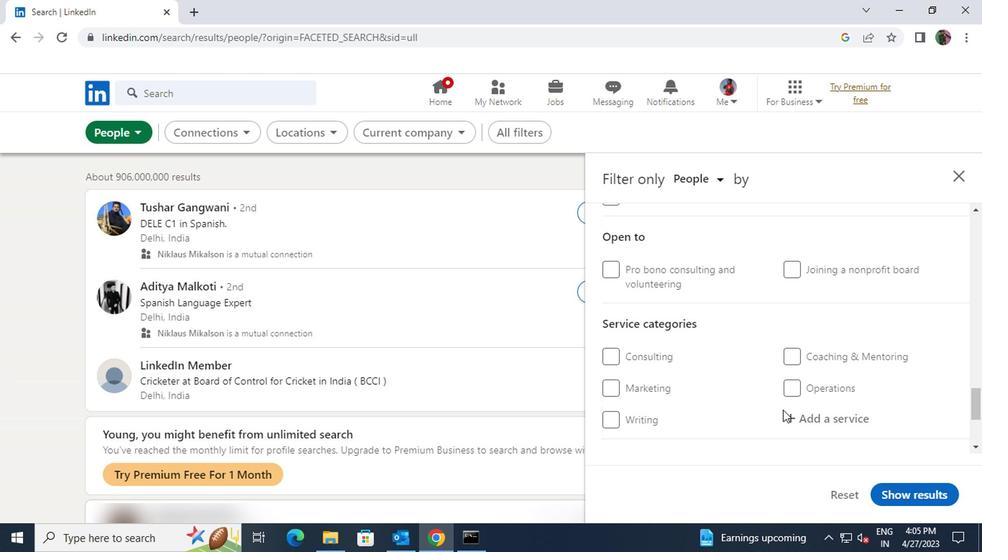 
Action: Mouse pressed left at (796, 423)
Screenshot: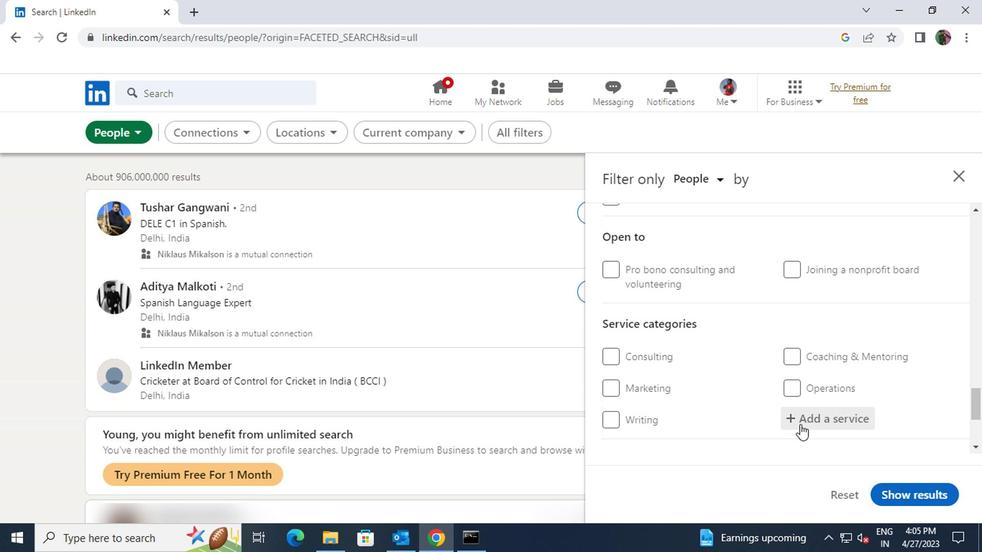 
Action: Key pressed <Key.shift><Key.shift><Key.shift><Key.shift><Key.shift><Key.shift>WRITING
Screenshot: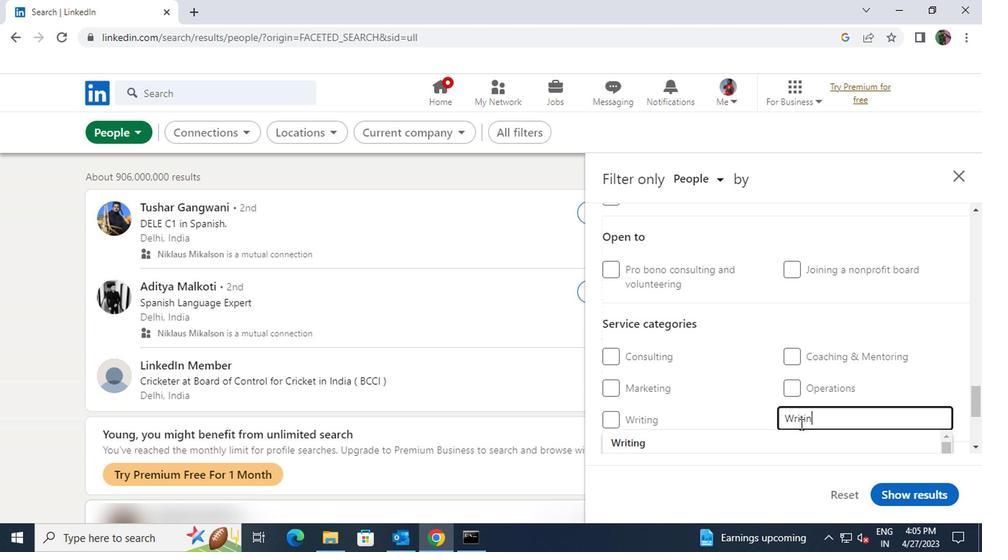 
Action: Mouse moved to (794, 432)
Screenshot: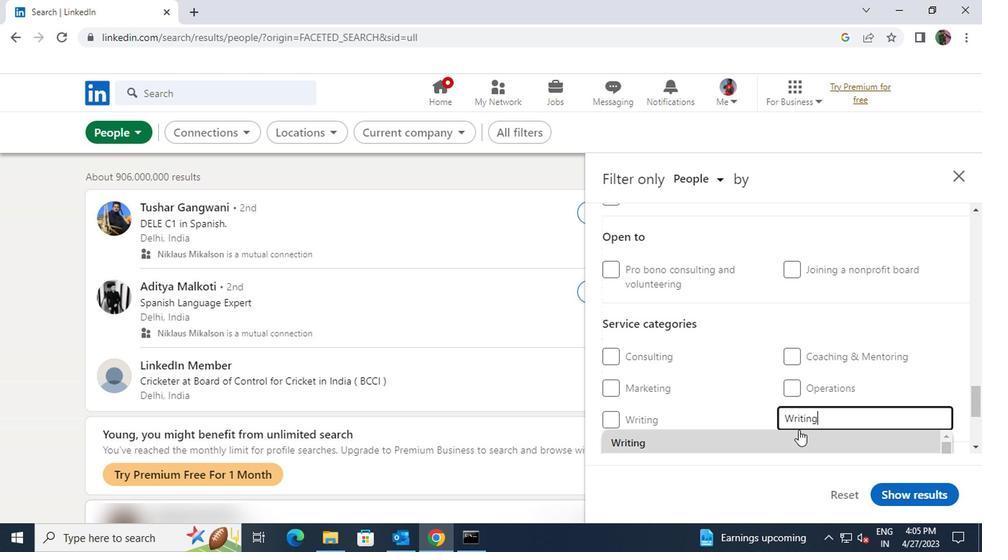 
Action: Mouse pressed left at (794, 432)
Screenshot: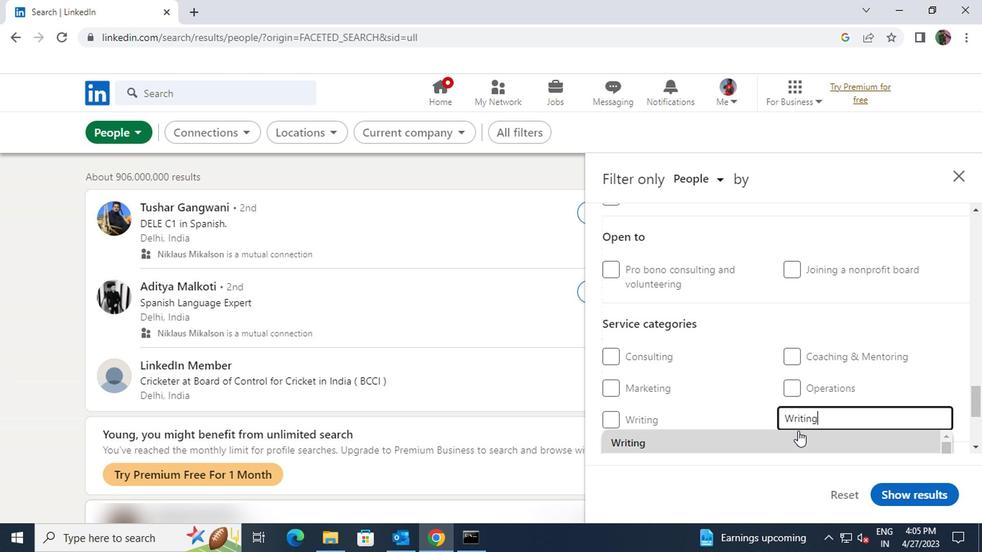 
Action: Mouse moved to (795, 424)
Screenshot: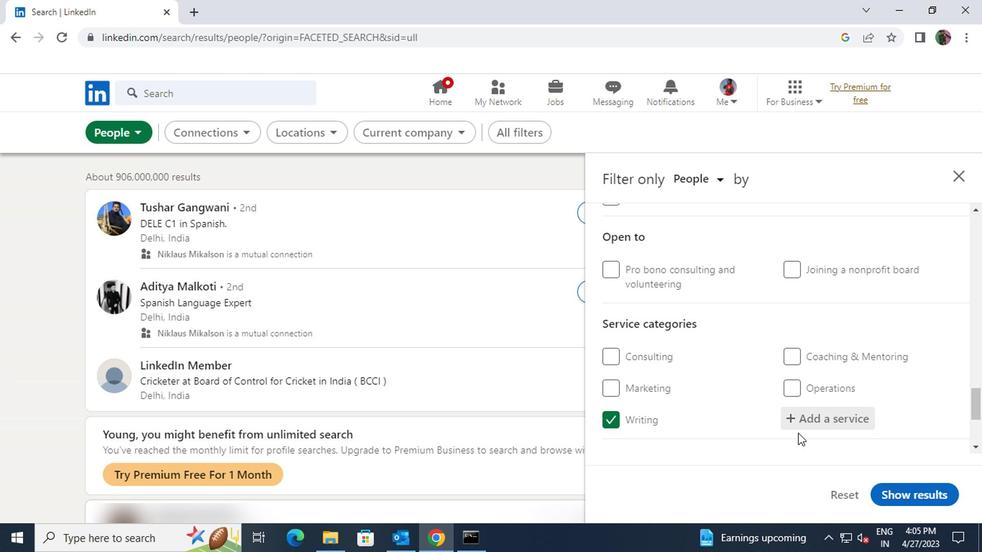 
Action: Mouse scrolled (795, 423) with delta (0, -1)
Screenshot: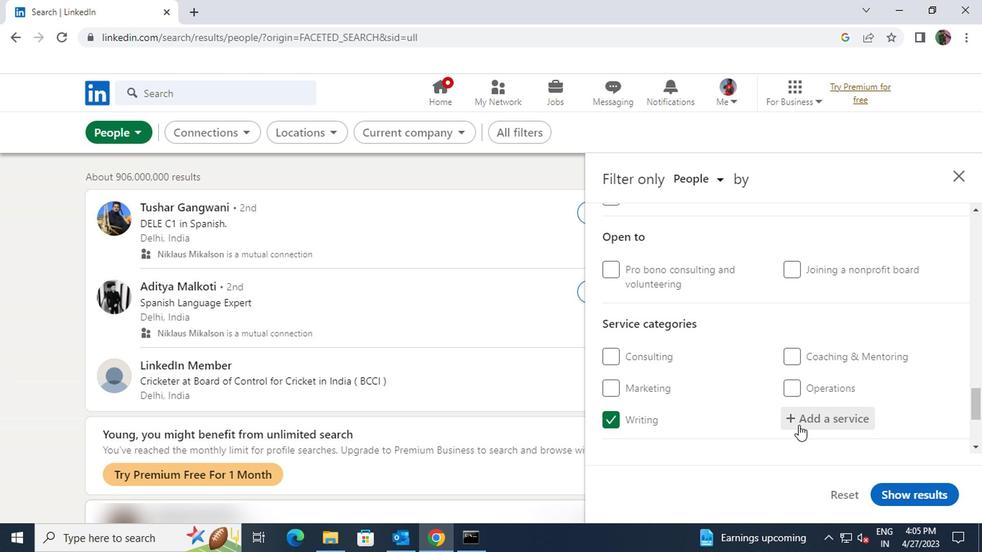 
Action: Mouse moved to (799, 408)
Screenshot: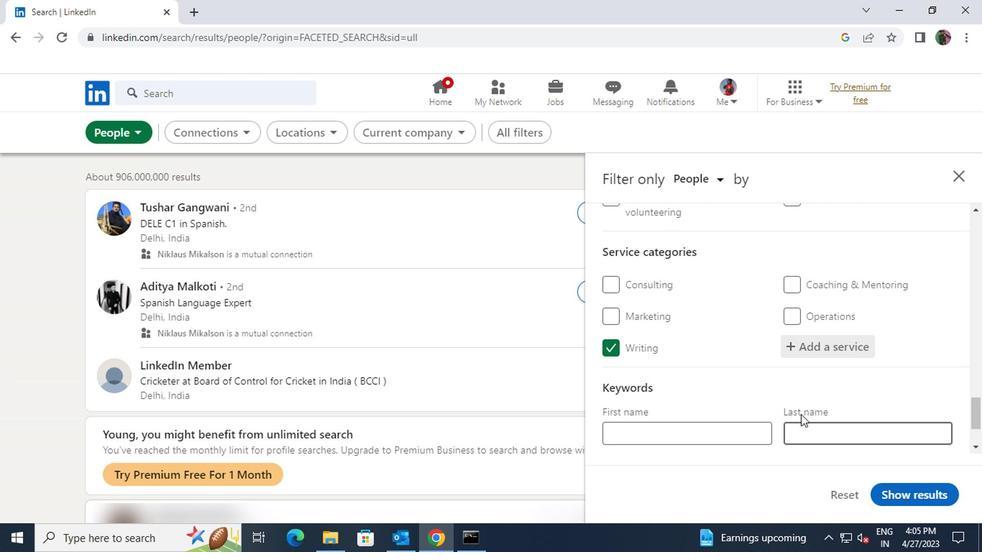 
Action: Mouse scrolled (799, 407) with delta (0, 0)
Screenshot: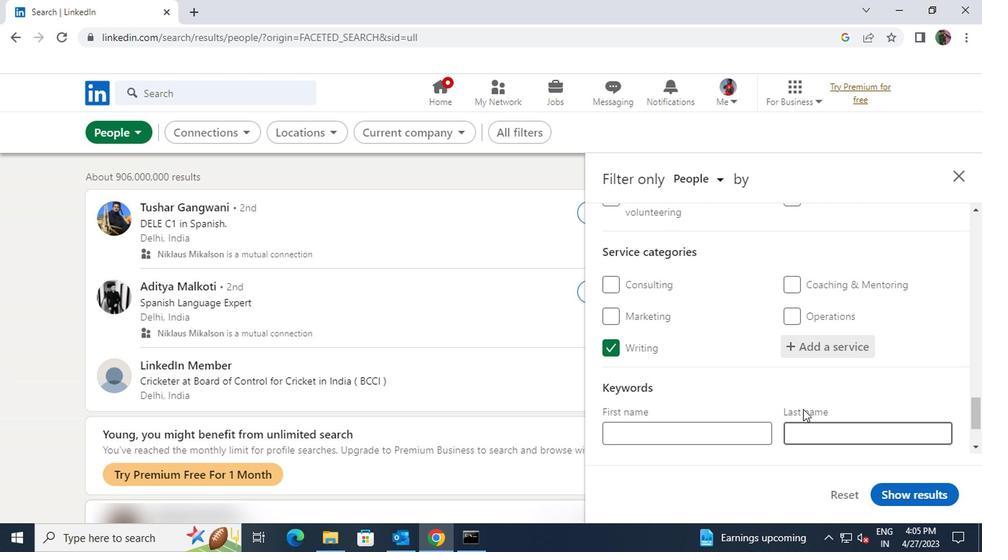 
Action: Mouse moved to (746, 408)
Screenshot: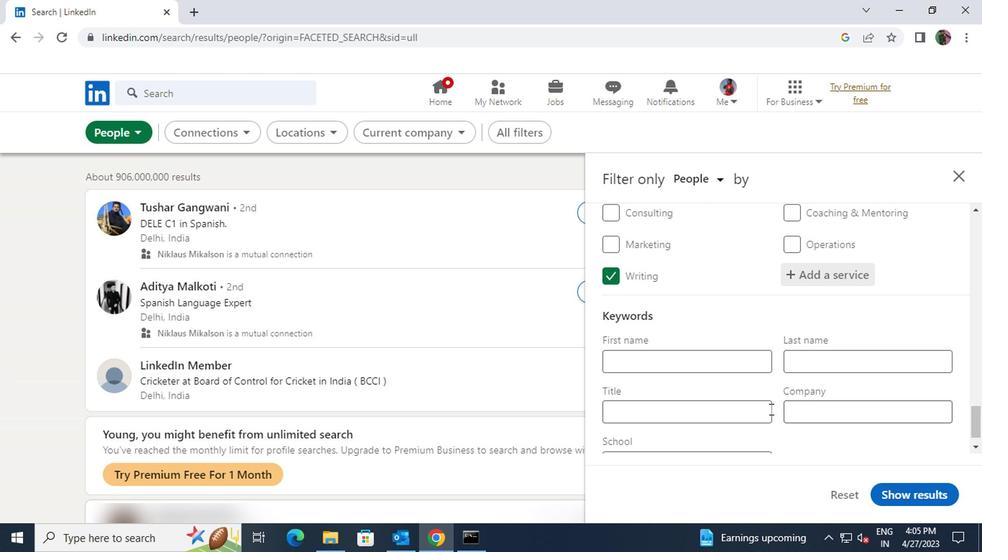
Action: Mouse pressed left at (746, 408)
Screenshot: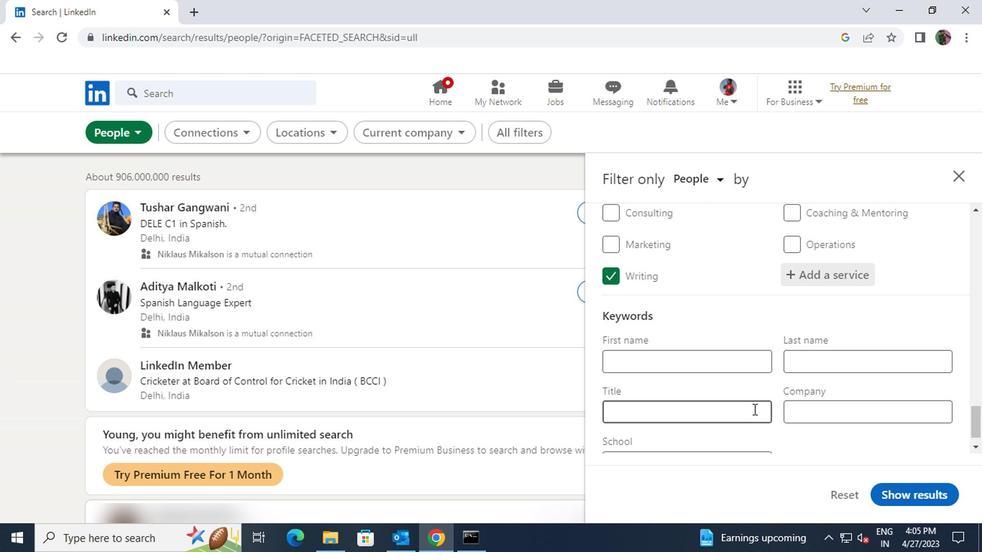
Action: Key pressed <Key.shift>WAREHOUSE<Key.space><Key.shift>WORKER
Screenshot: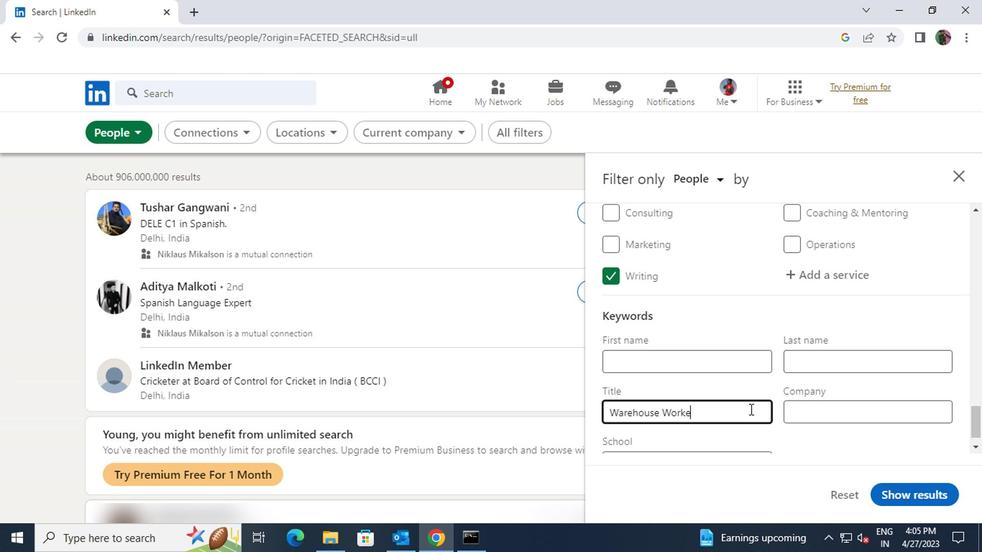 
Action: Mouse moved to (879, 490)
Screenshot: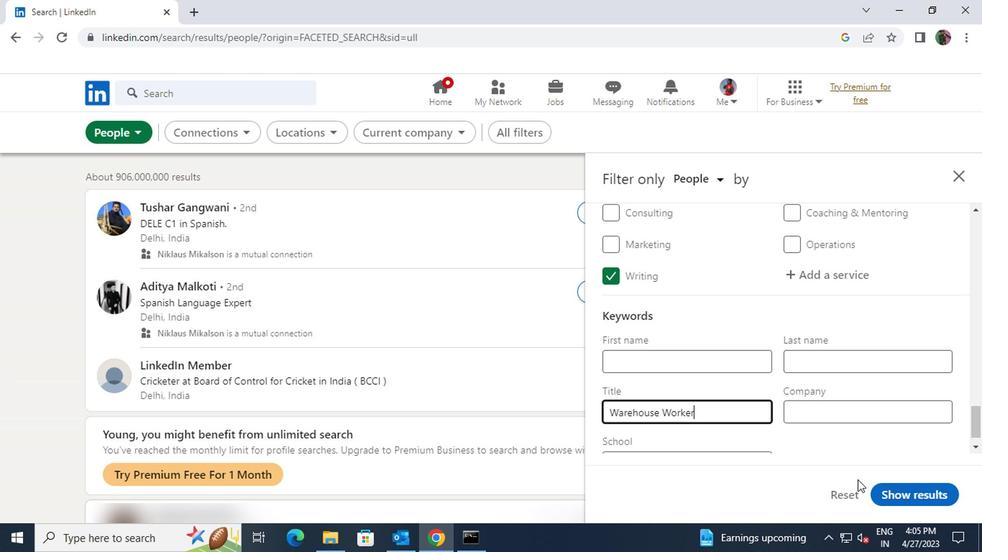 
Action: Mouse pressed left at (879, 490)
Screenshot: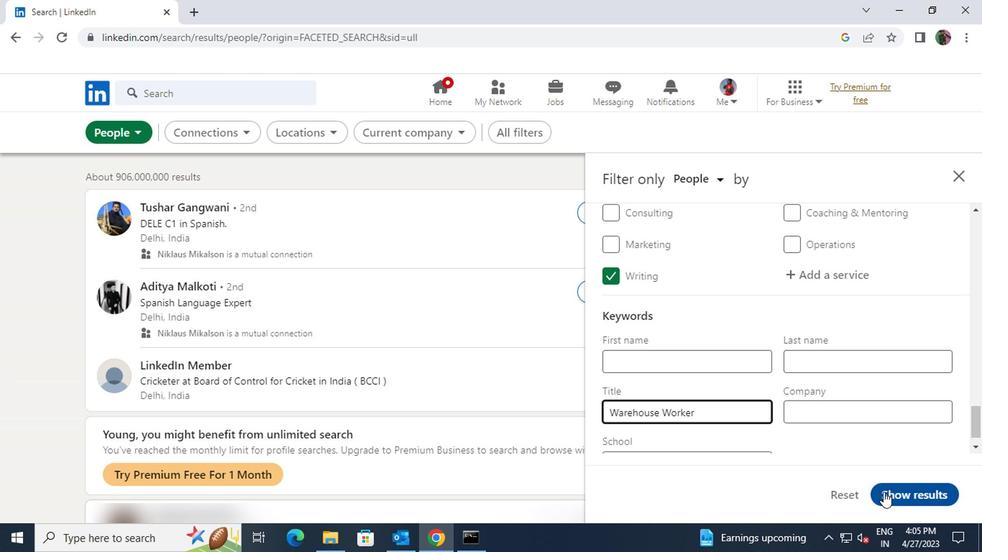 
